 Task: Create and organize events in Google Calendar with titles, times, and Google Meet links.
Action: Mouse moved to (368, 591)
Screenshot: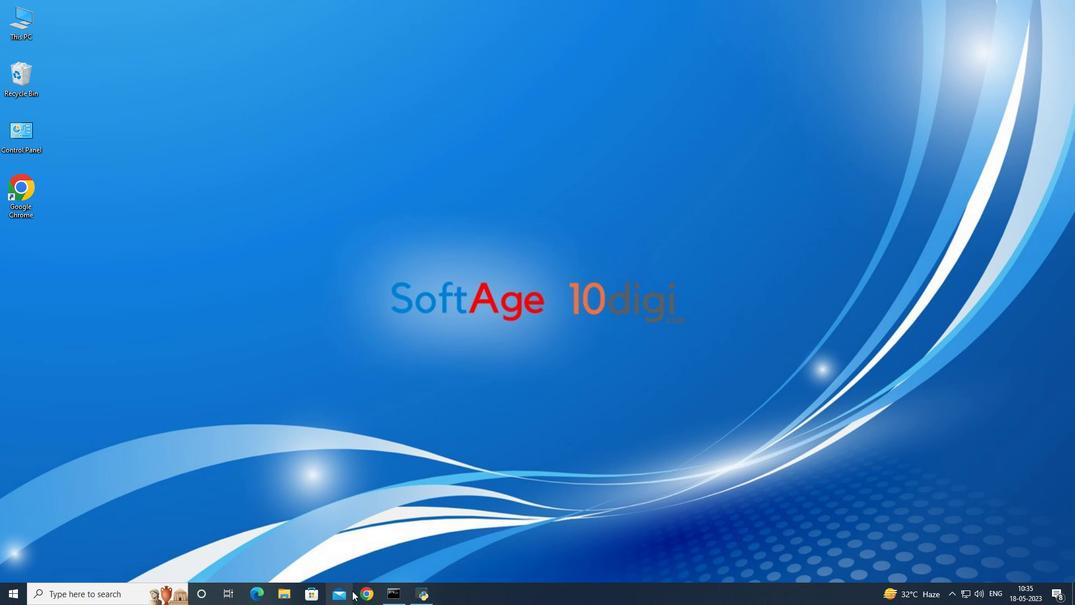 
Action: Mouse pressed left at (368, 591)
Screenshot: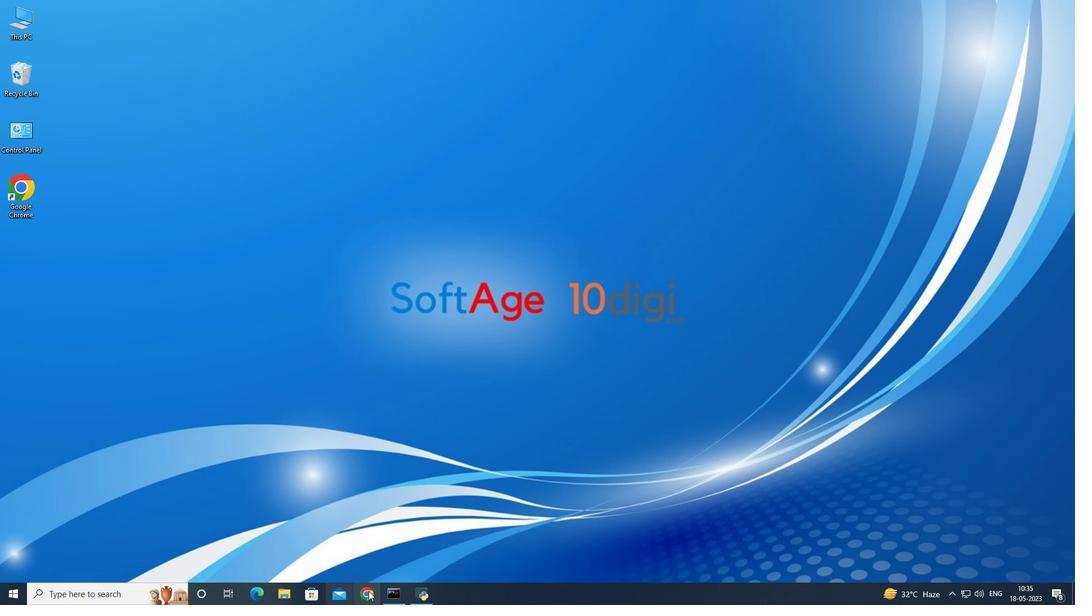 
Action: Mouse moved to (1028, 79)
Screenshot: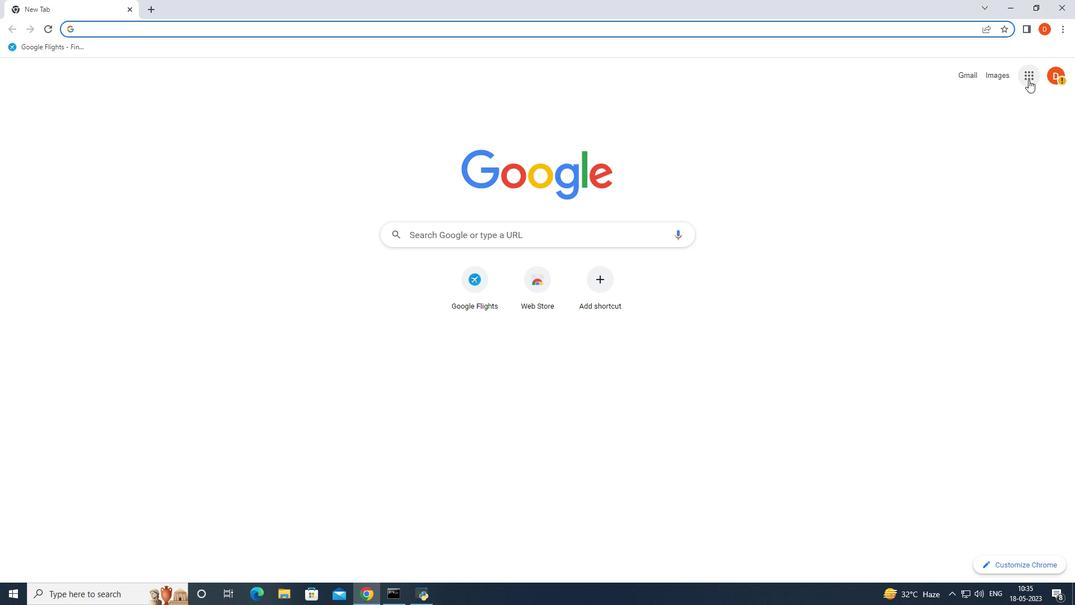 
Action: Mouse pressed left at (1028, 79)
Screenshot: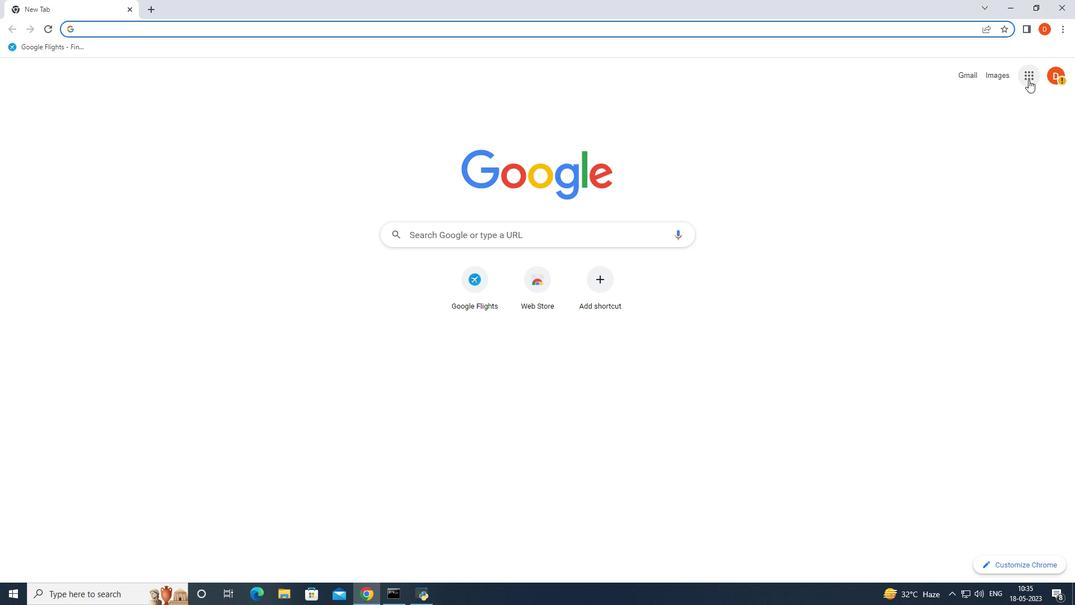 
Action: Mouse moved to (1038, 276)
Screenshot: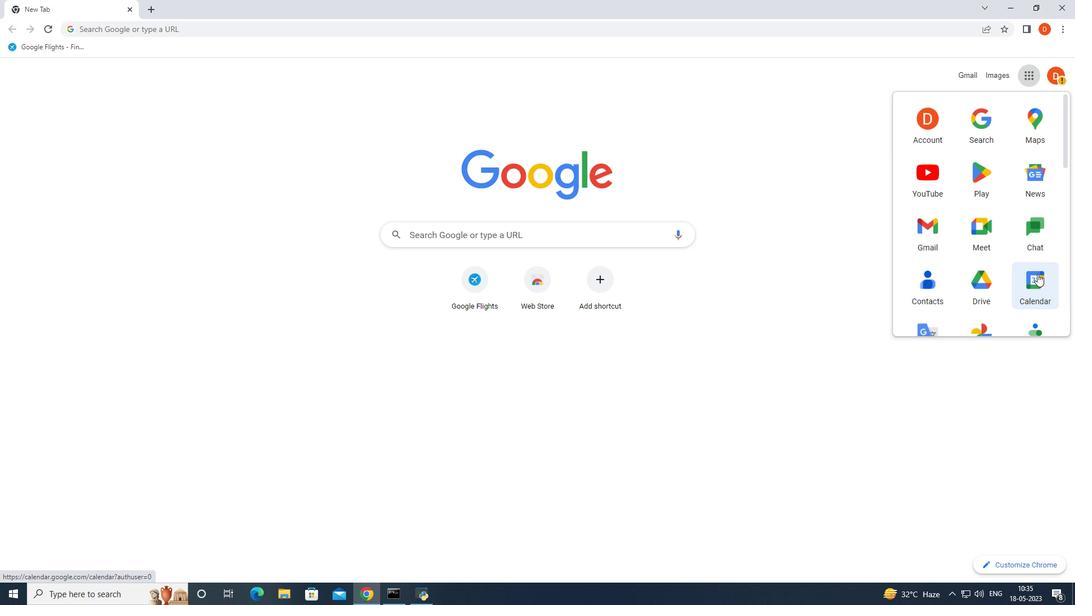 
Action: Mouse pressed left at (1038, 276)
Screenshot: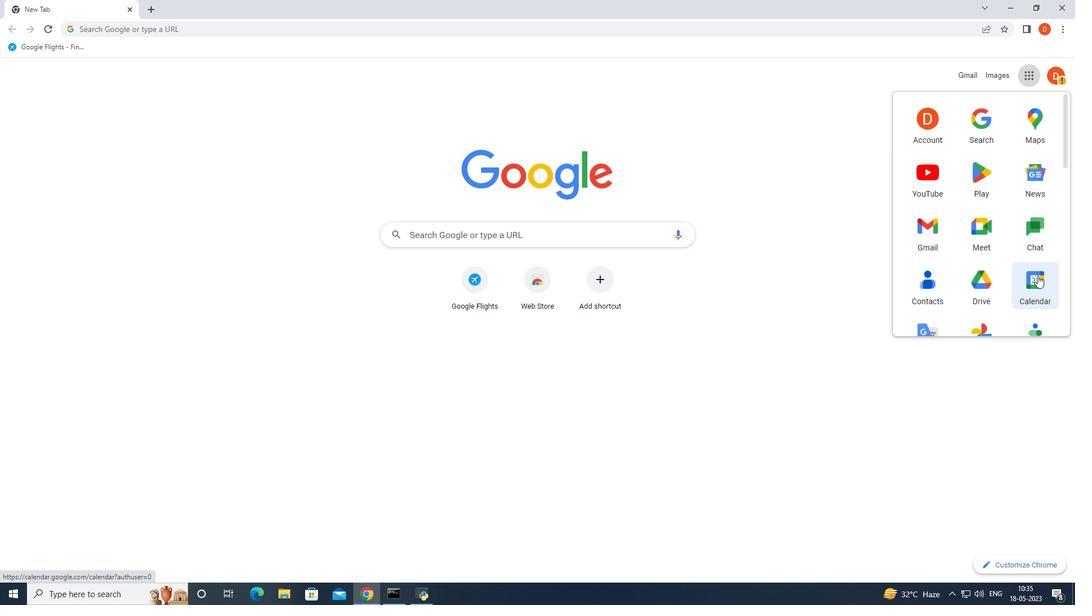 
Action: Mouse moved to (248, 281)
Screenshot: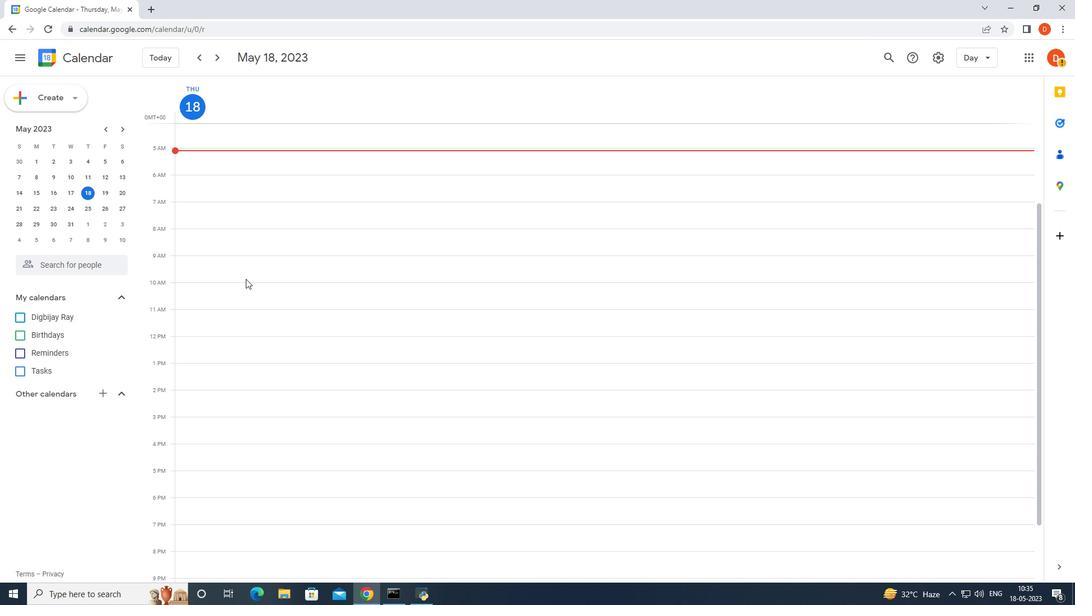 
Action: Mouse pressed left at (248, 281)
Screenshot: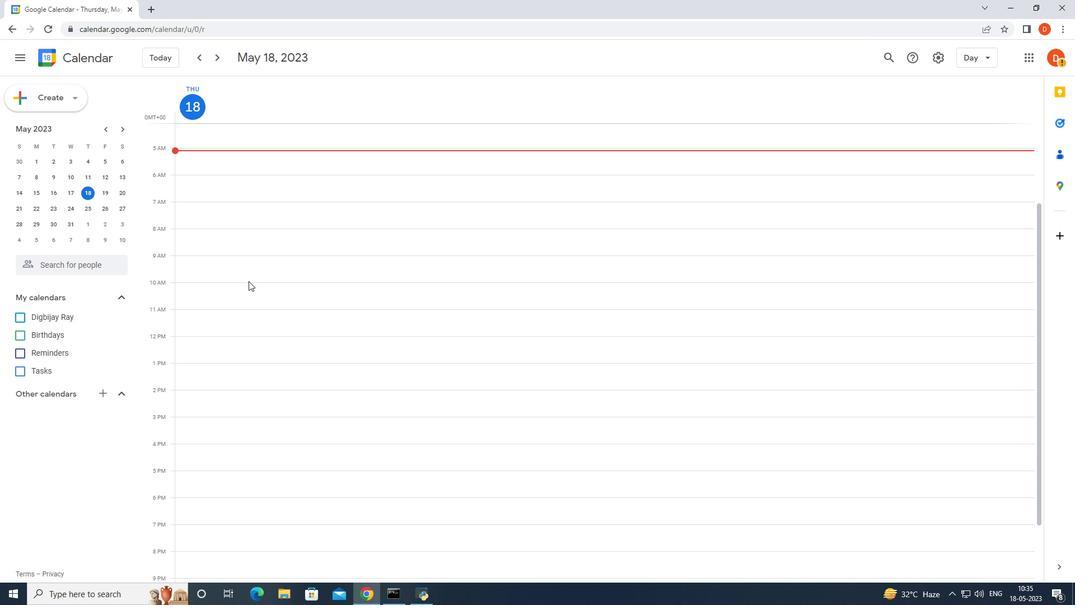 
Action: Mouse moved to (581, 212)
Screenshot: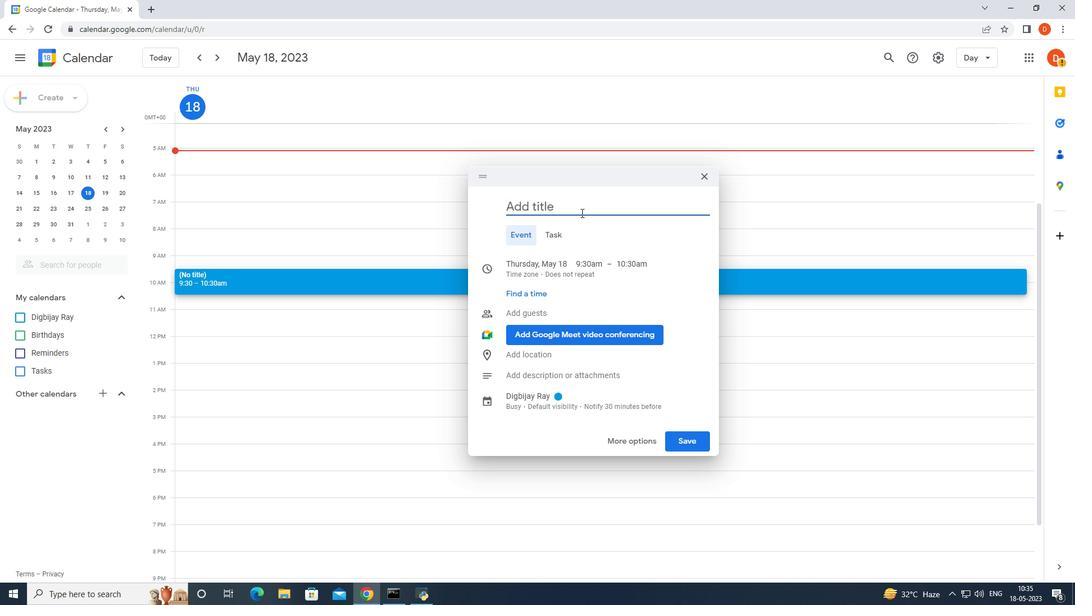 
Action: Mouse pressed left at (581, 212)
Screenshot: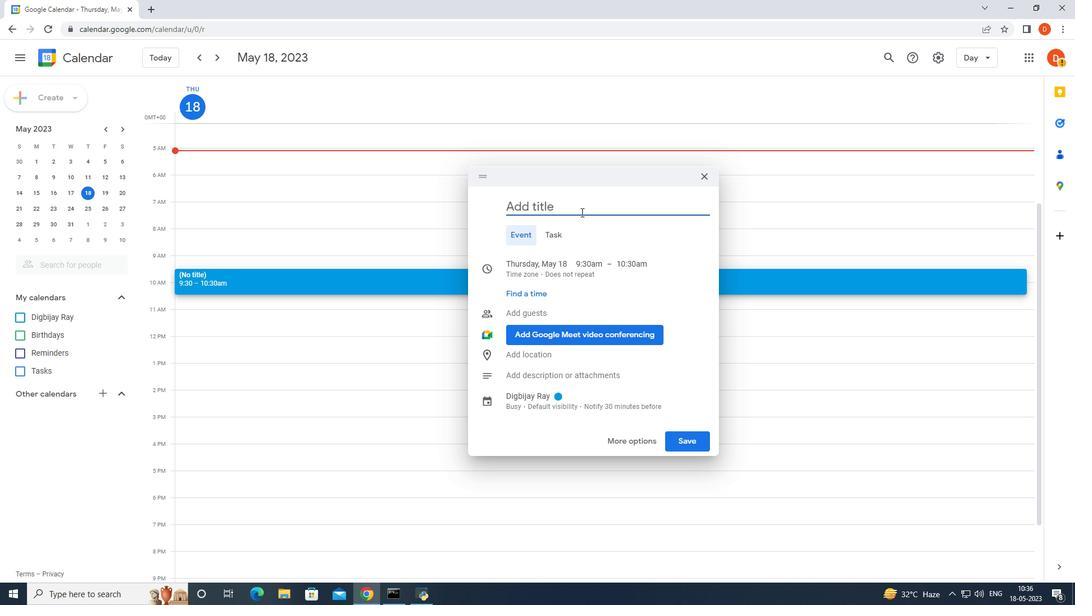 
Action: Mouse moved to (524, 242)
Screenshot: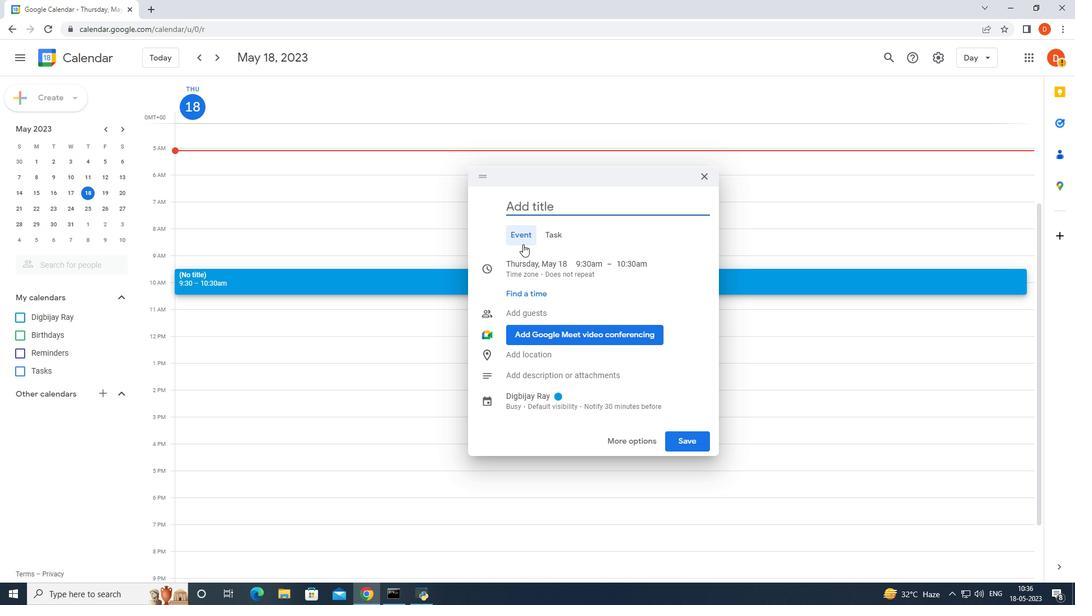 
Action: Mouse pressed left at (524, 242)
Screenshot: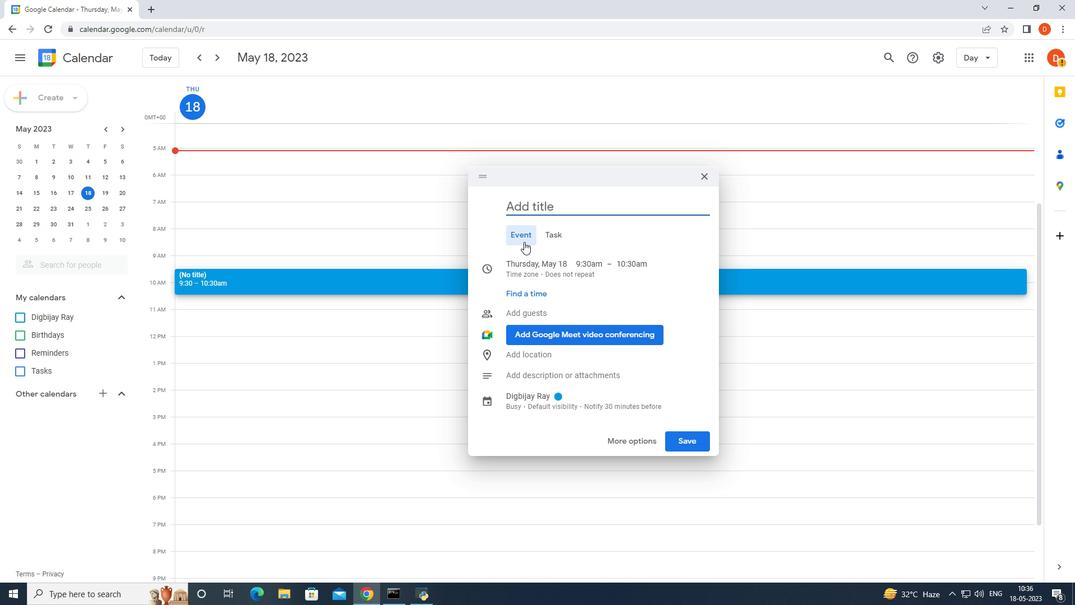 
Action: Mouse moved to (547, 205)
Screenshot: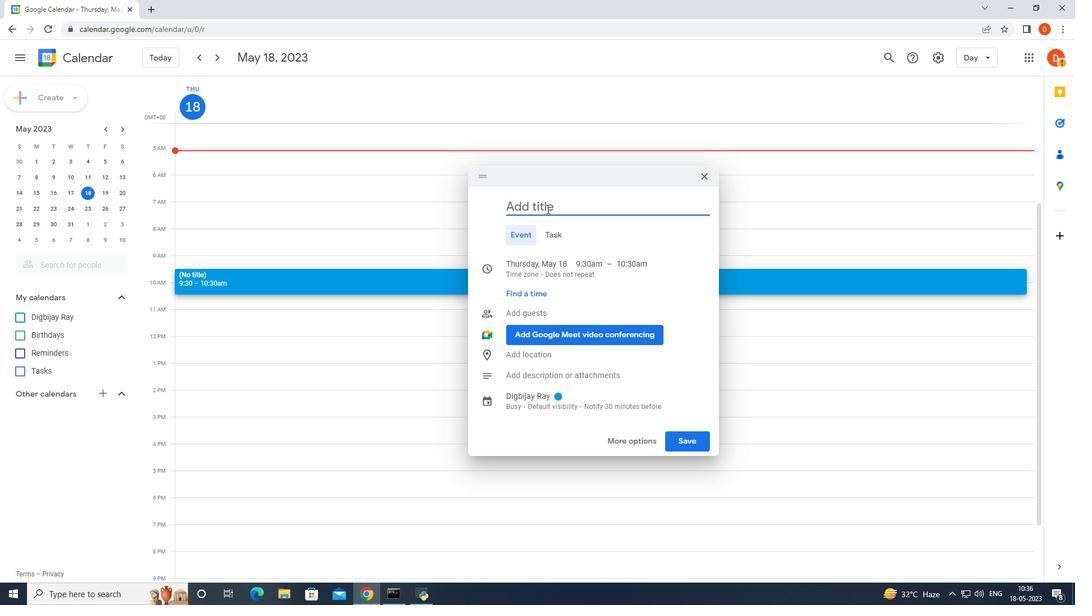 
Action: Mouse pressed left at (547, 205)
Screenshot: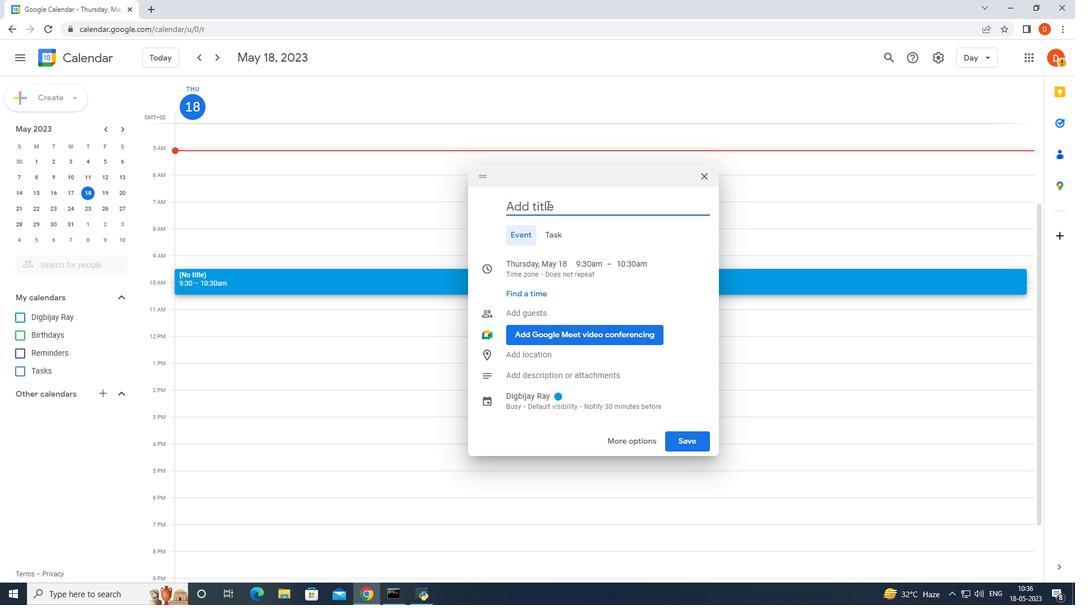 
Action: Mouse moved to (572, 191)
Screenshot: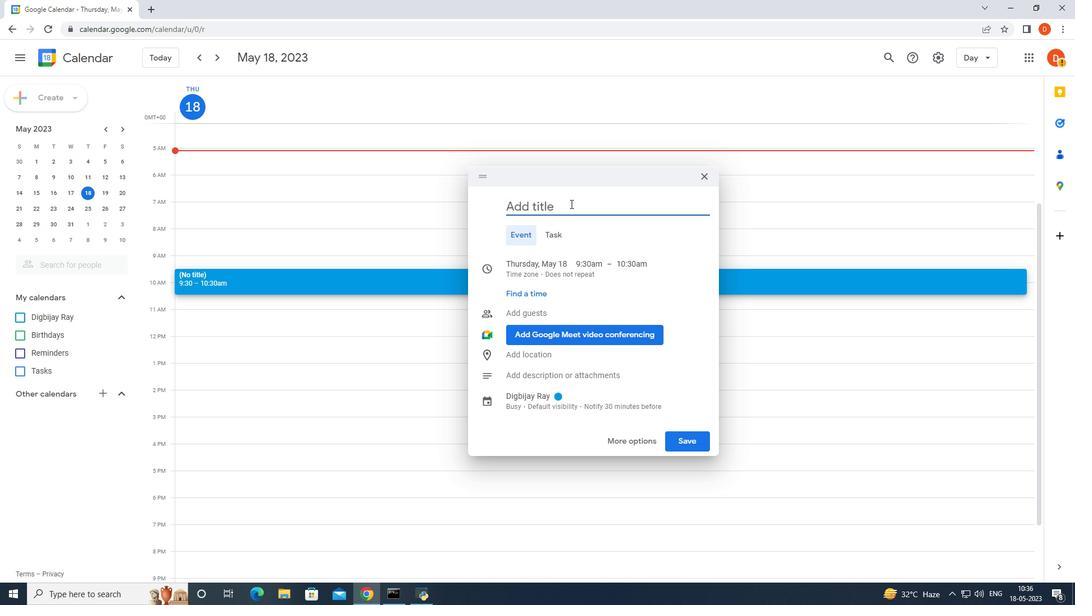 
Action: Key pressed meeting
Screenshot: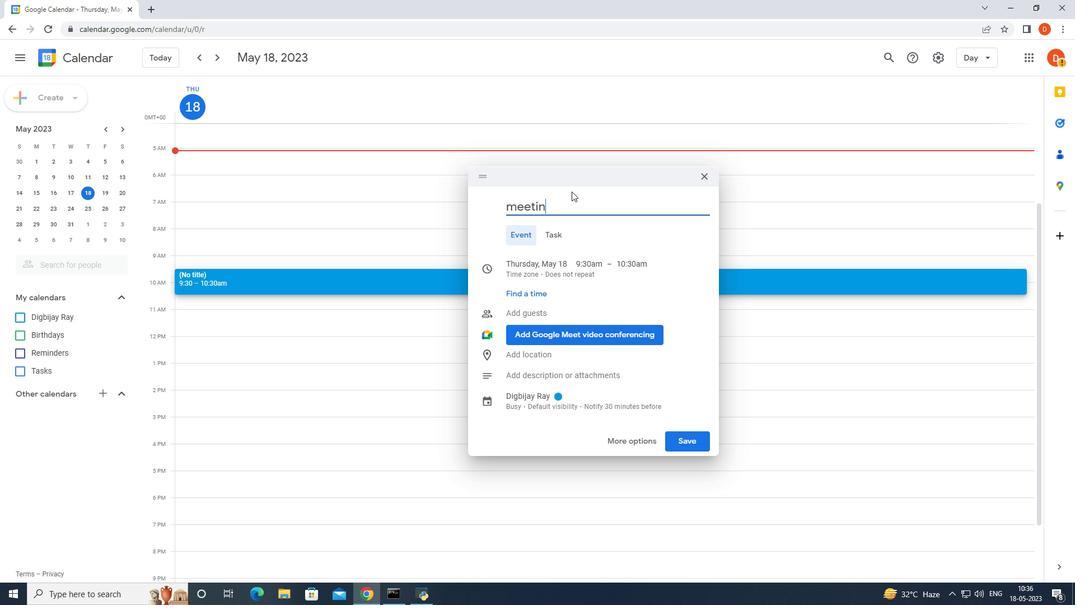 
Action: Mouse moved to (575, 403)
Screenshot: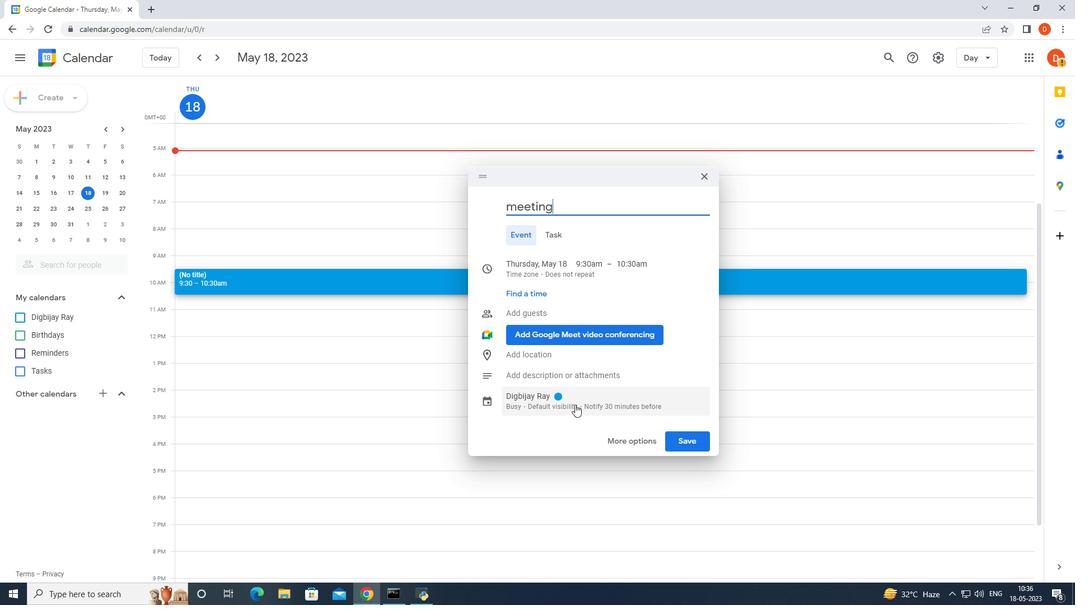 
Action: Mouse pressed left at (575, 403)
Screenshot: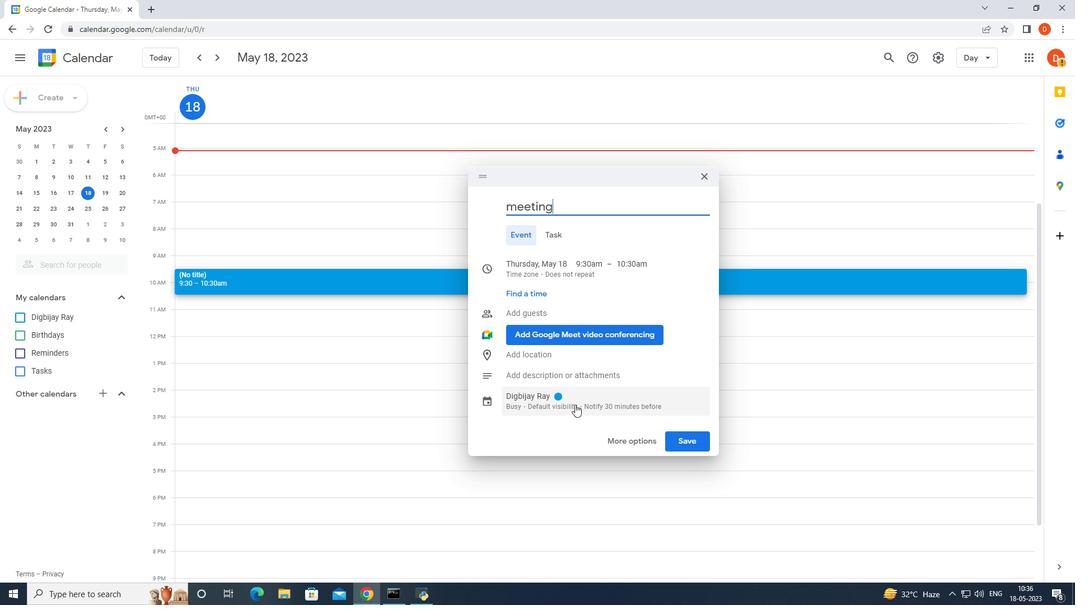 
Action: Mouse moved to (581, 407)
Screenshot: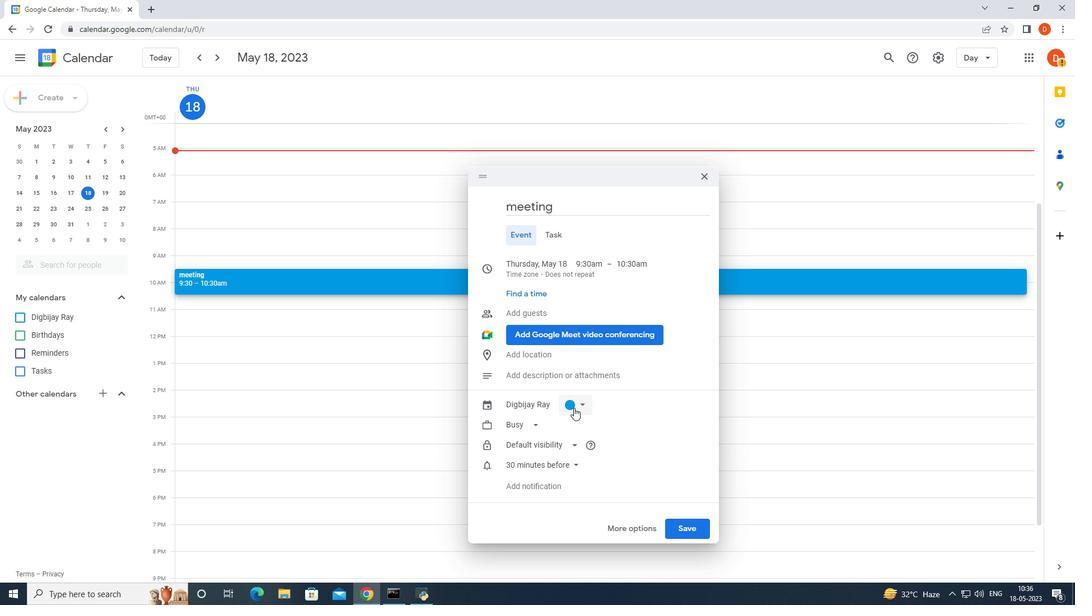 
Action: Mouse pressed left at (581, 407)
Screenshot: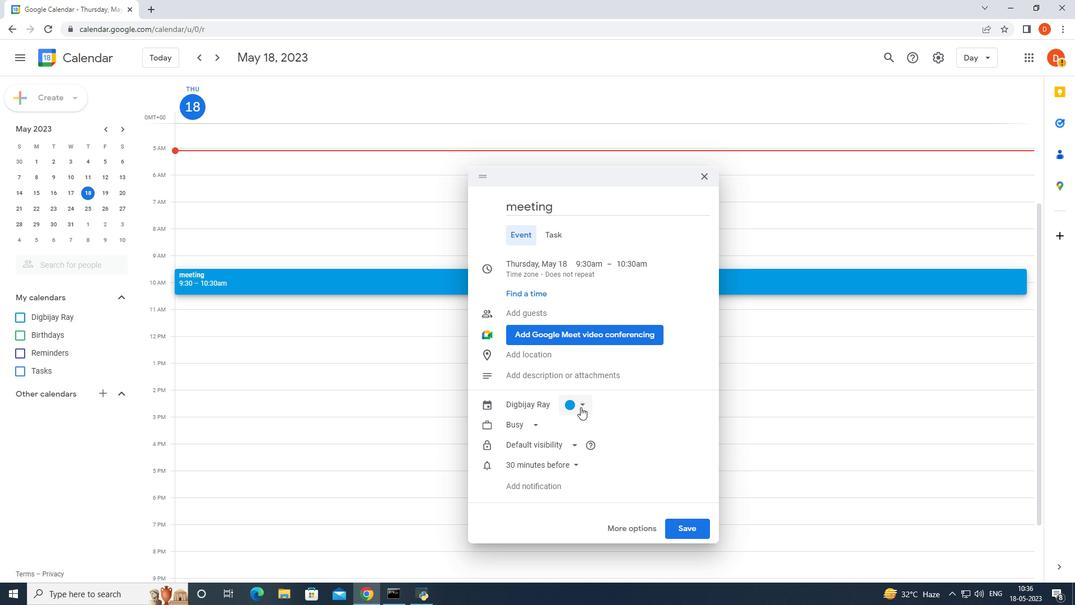 
Action: Mouse moved to (570, 417)
Screenshot: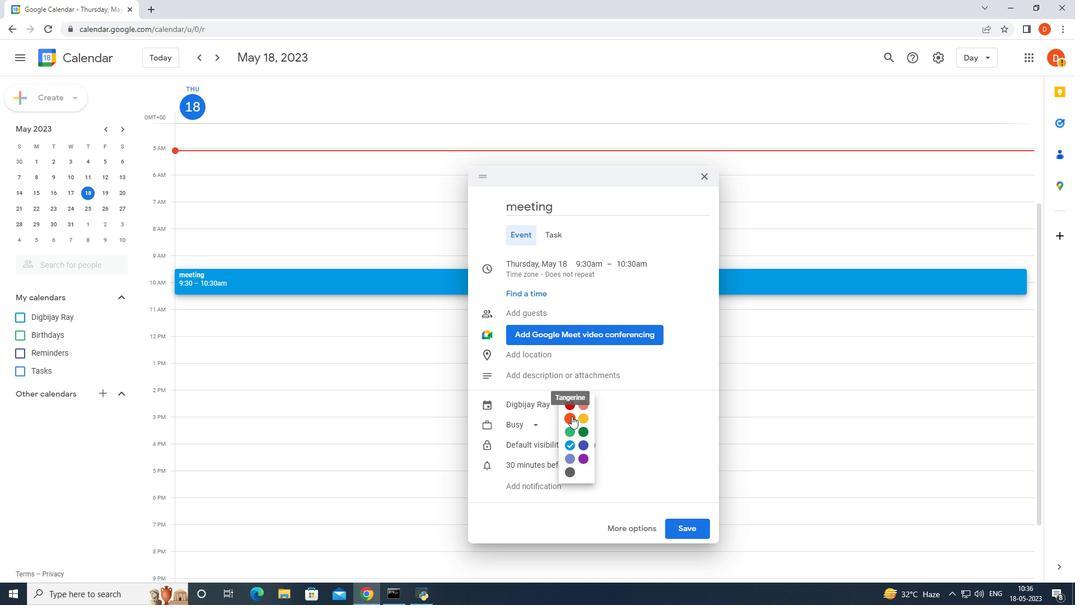 
Action: Mouse pressed left at (570, 417)
Screenshot: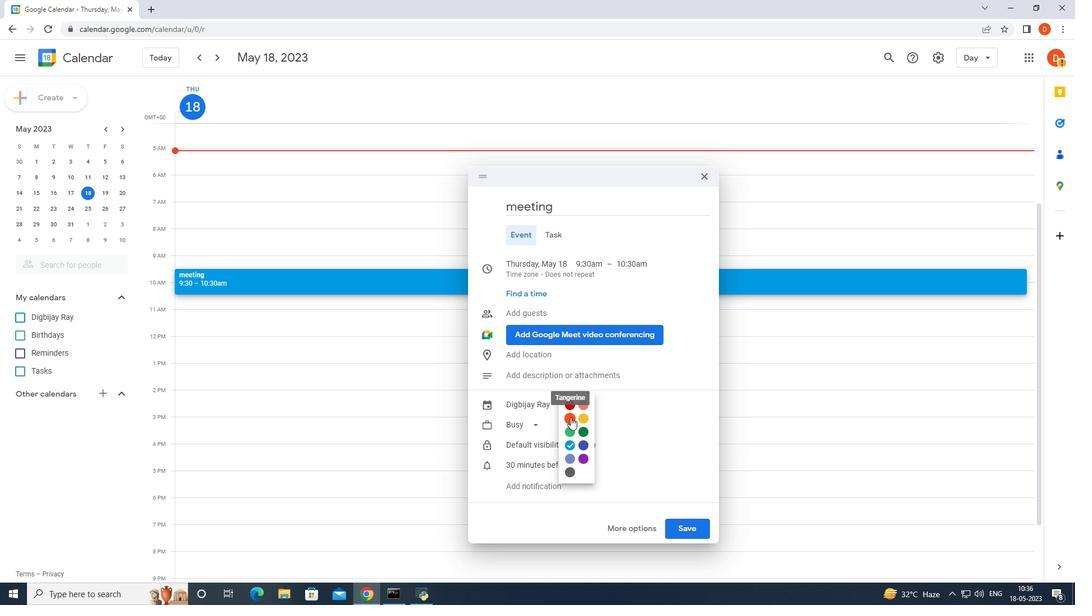 
Action: Mouse moved to (686, 529)
Screenshot: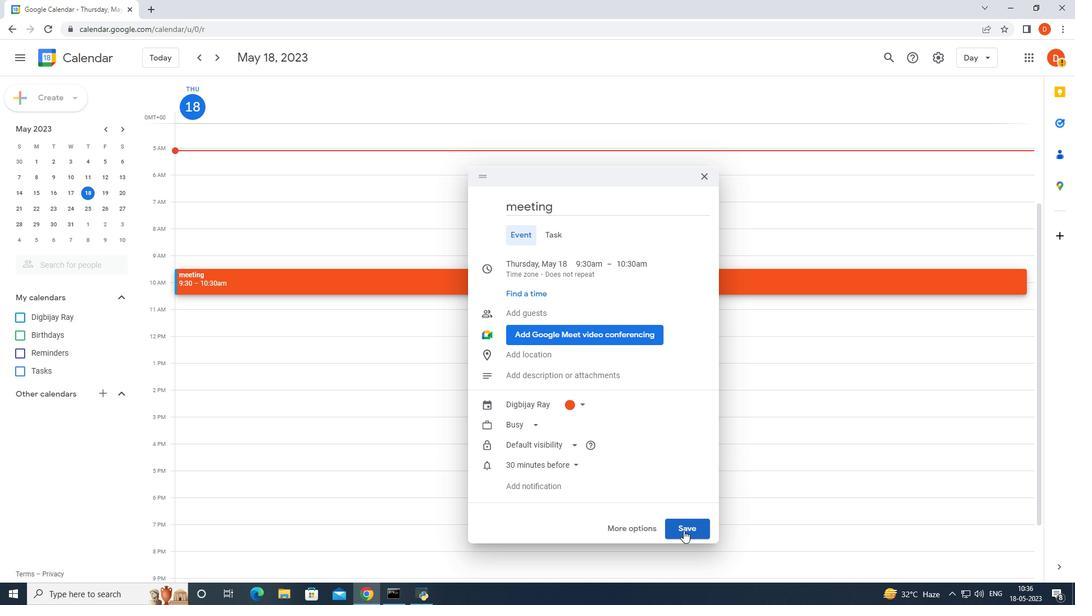 
Action: Mouse pressed left at (686, 529)
Screenshot: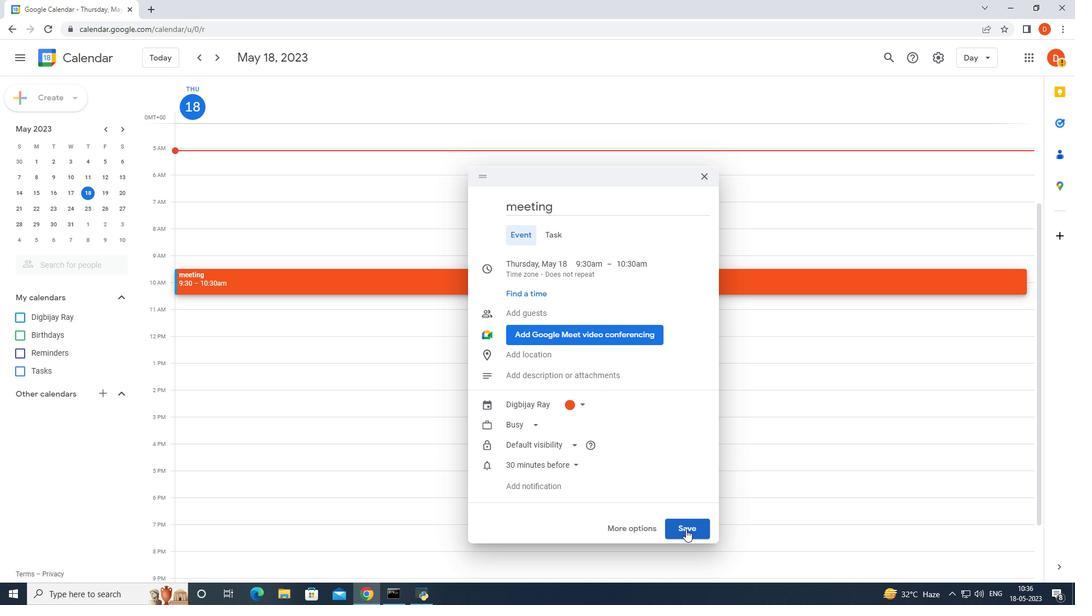 
Action: Mouse moved to (225, 444)
Screenshot: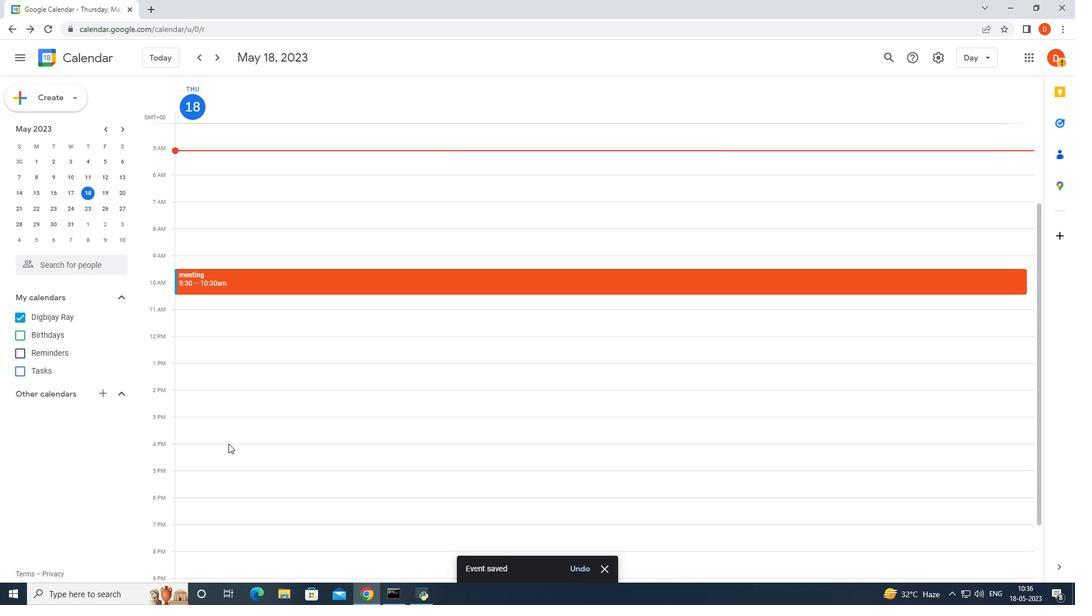 
Action: Mouse pressed left at (225, 444)
Screenshot: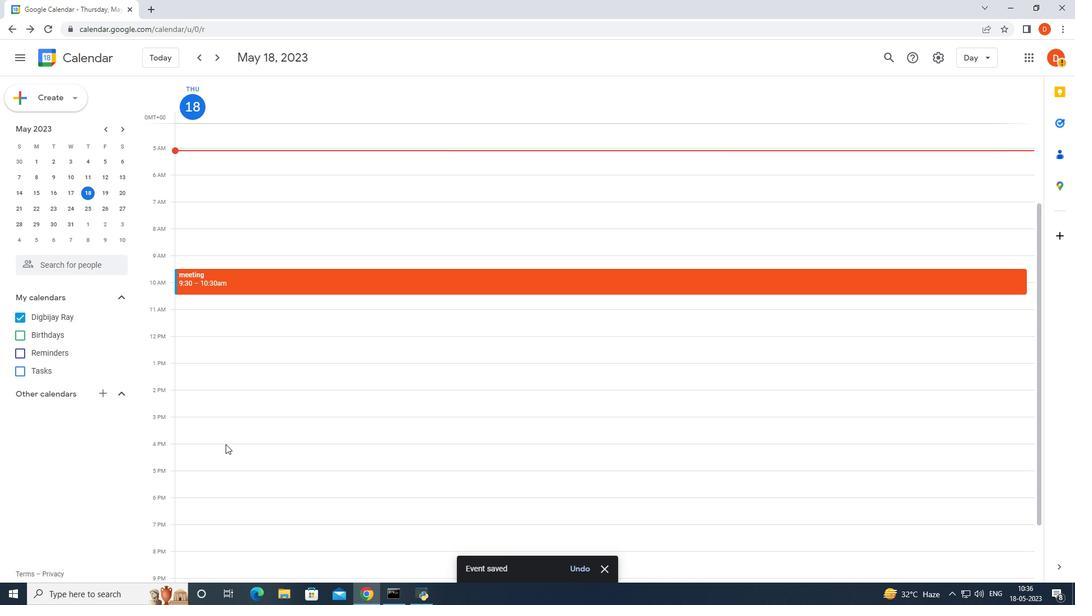 
Action: Mouse moved to (272, 411)
Screenshot: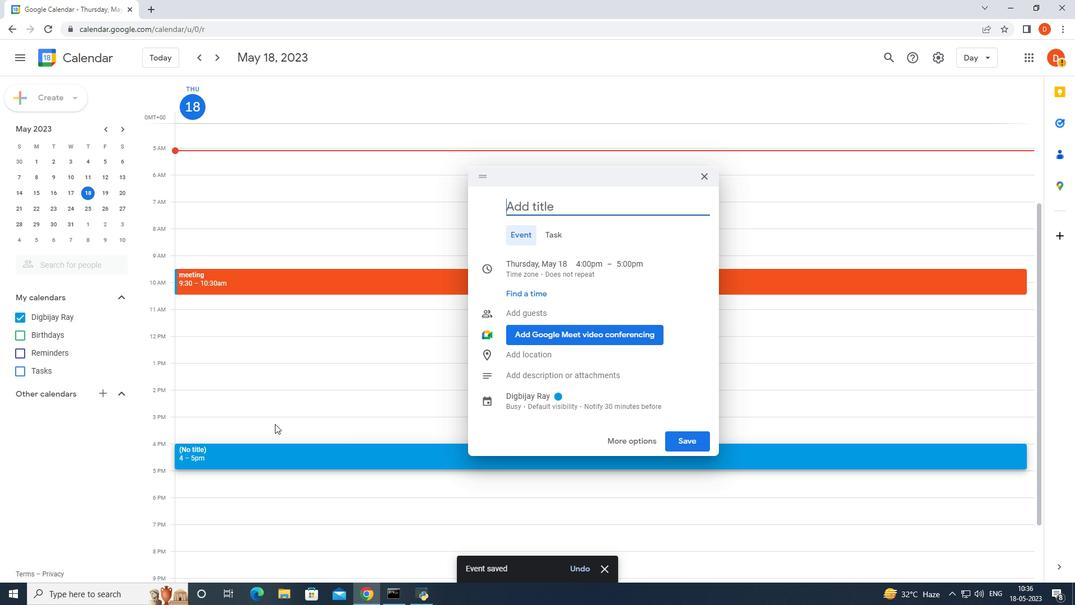 
Action: Mouse pressed left at (272, 411)
Screenshot: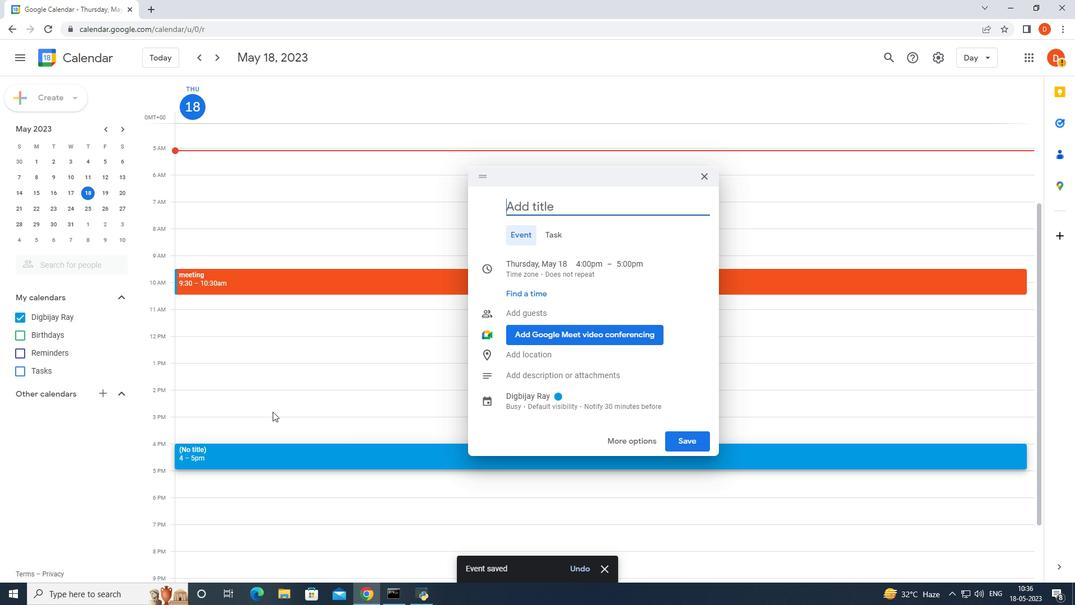 
Action: Mouse moved to (256, 416)
Screenshot: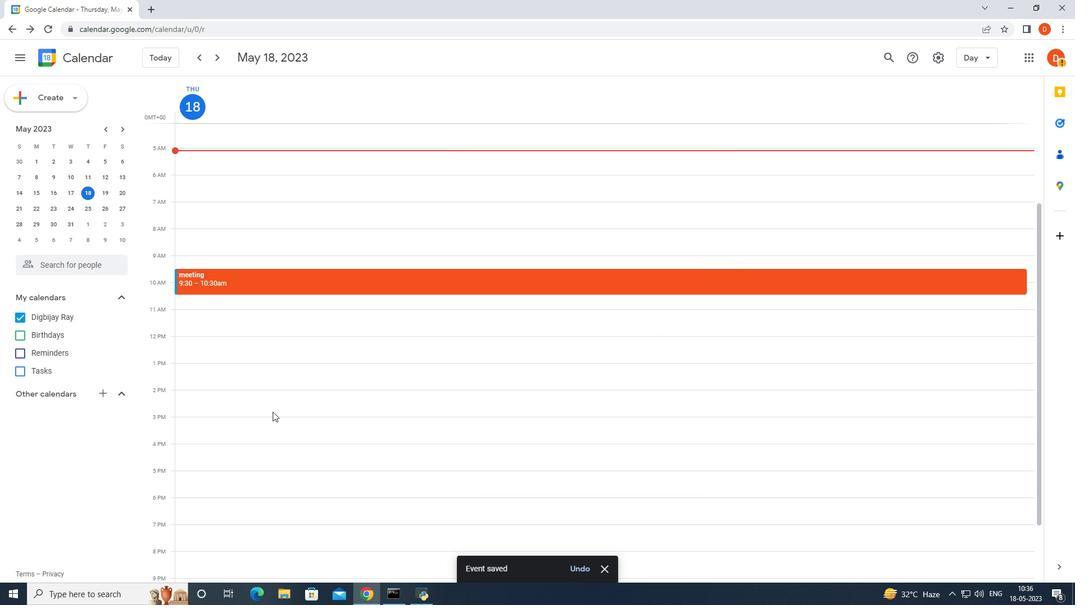 
Action: Mouse pressed left at (256, 416)
Screenshot: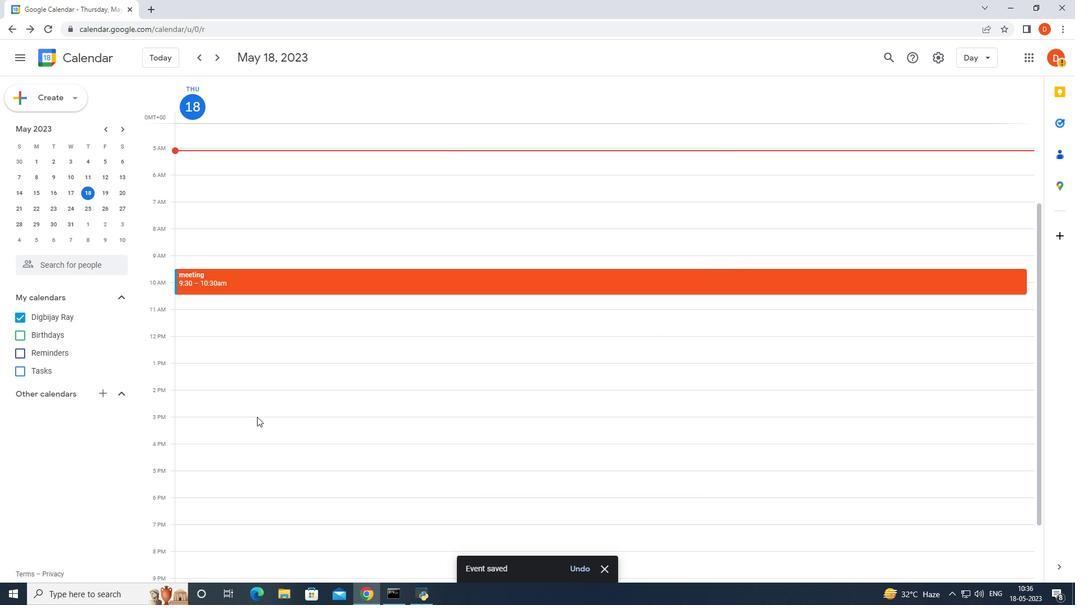 
Action: Mouse moved to (547, 207)
Screenshot: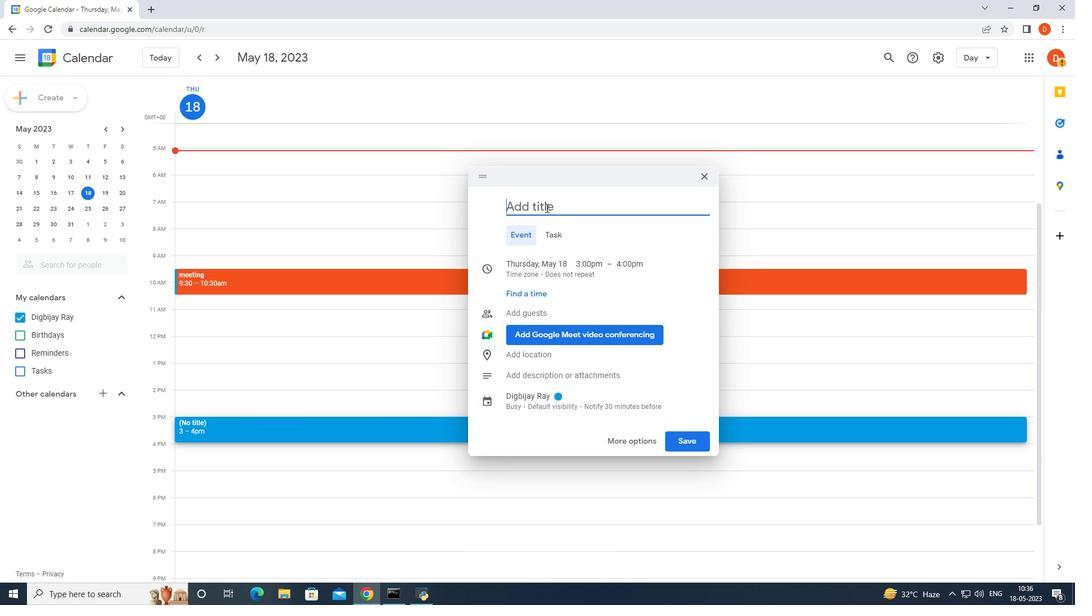 
Action: Key pressed gym
Screenshot: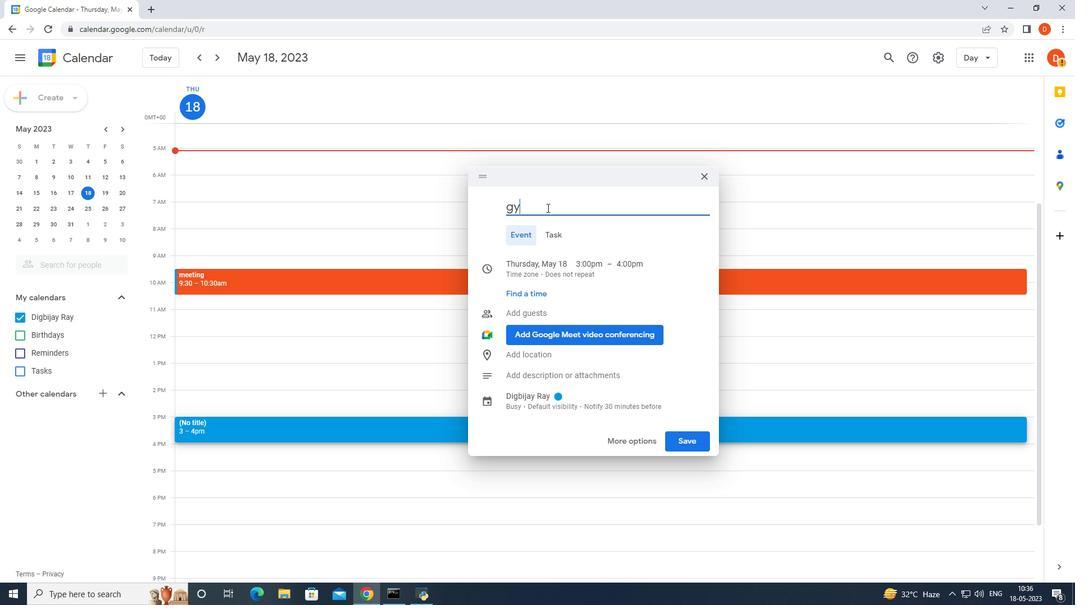 
Action: Mouse moved to (558, 396)
Screenshot: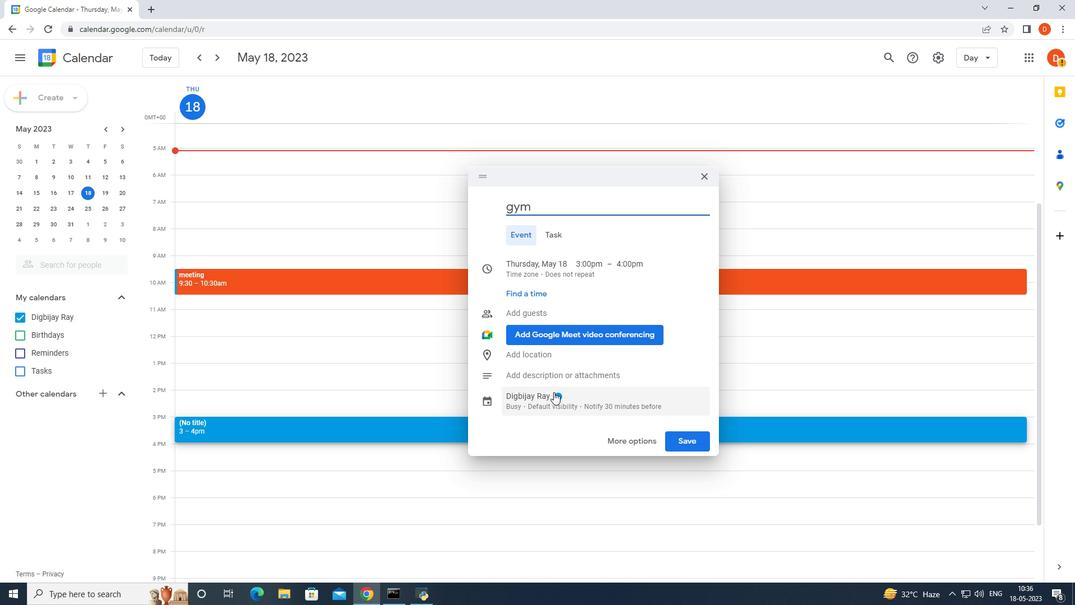 
Action: Mouse pressed left at (558, 396)
Screenshot: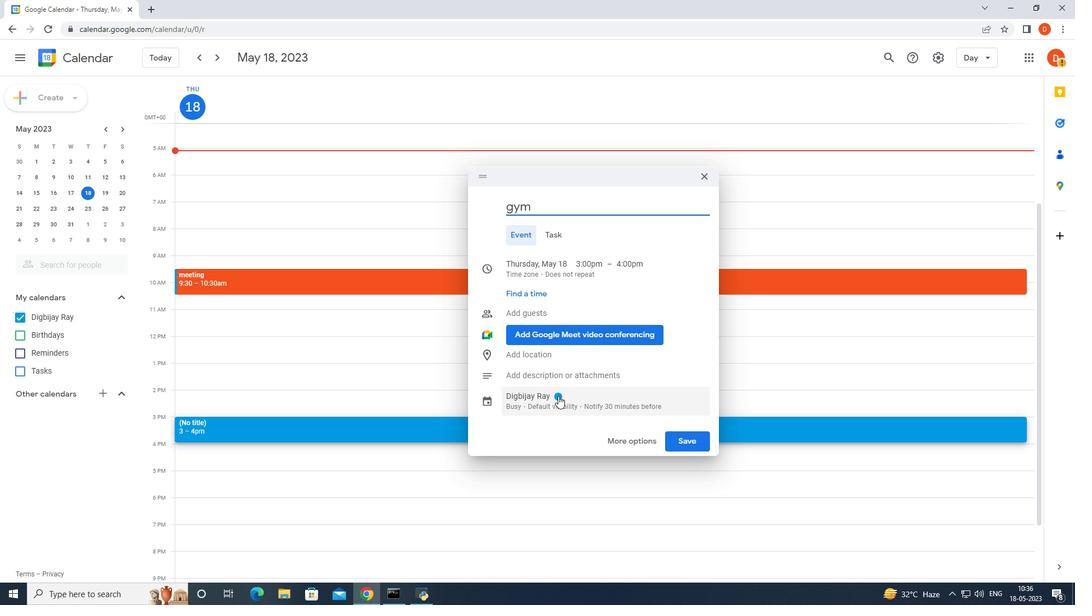
Action: Mouse moved to (582, 405)
Screenshot: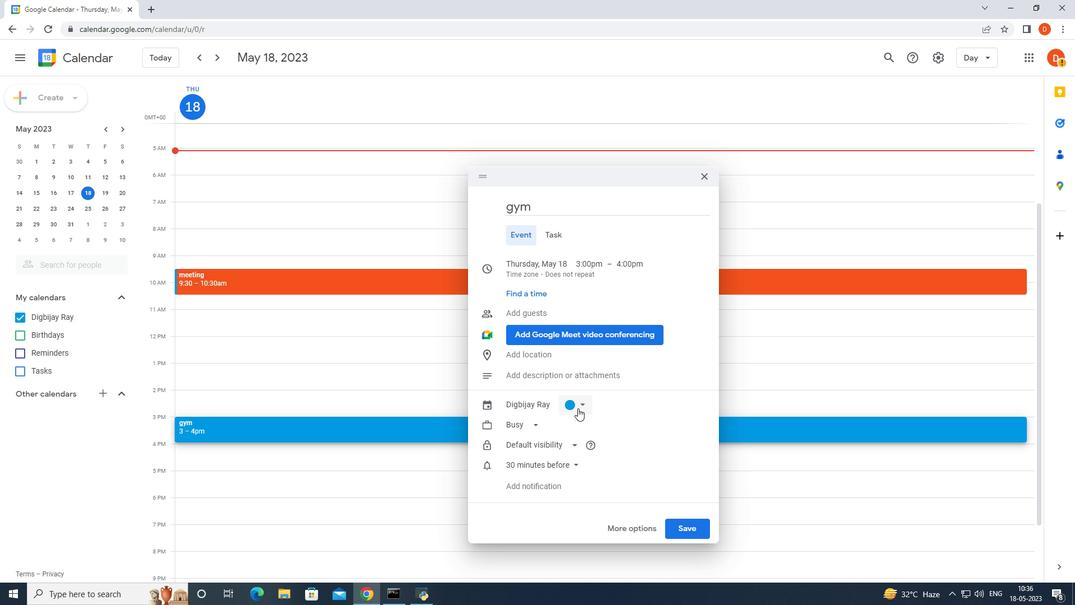 
Action: Mouse pressed left at (582, 405)
Screenshot: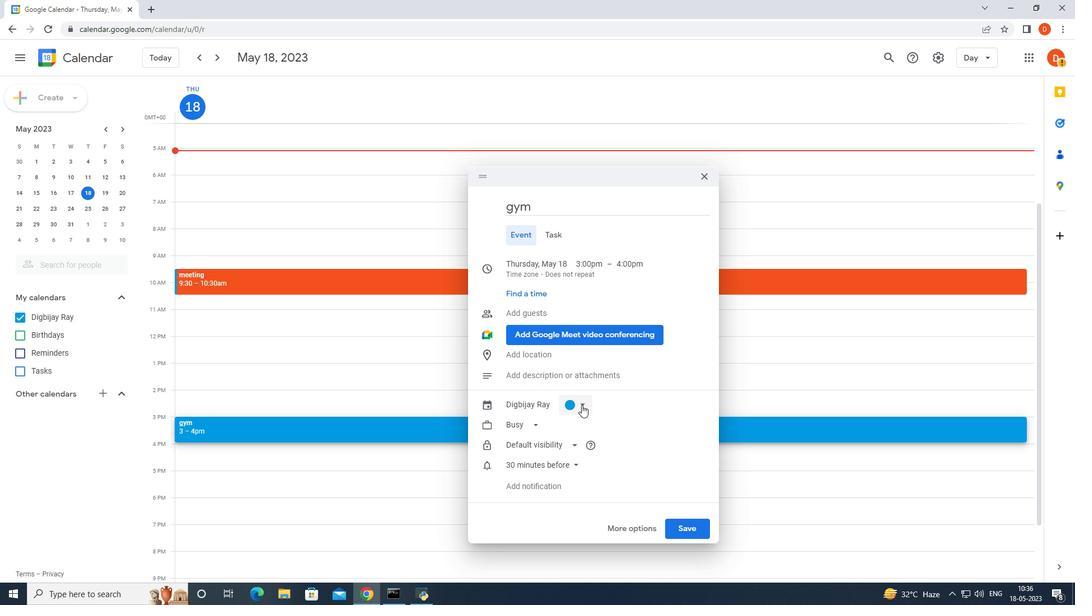 
Action: Mouse moved to (583, 421)
Screenshot: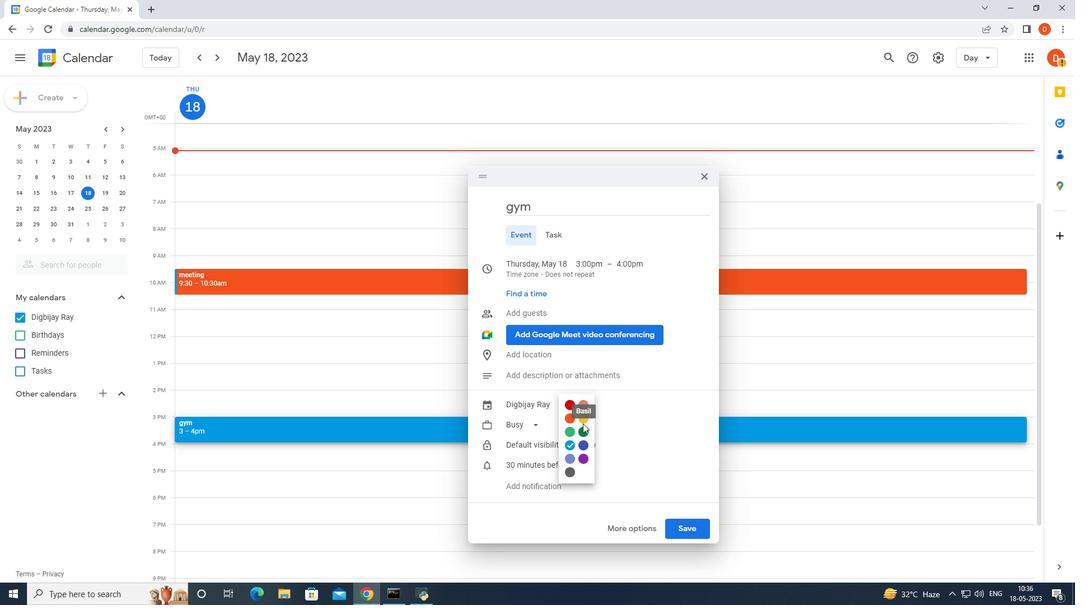 
Action: Mouse pressed left at (583, 421)
Screenshot: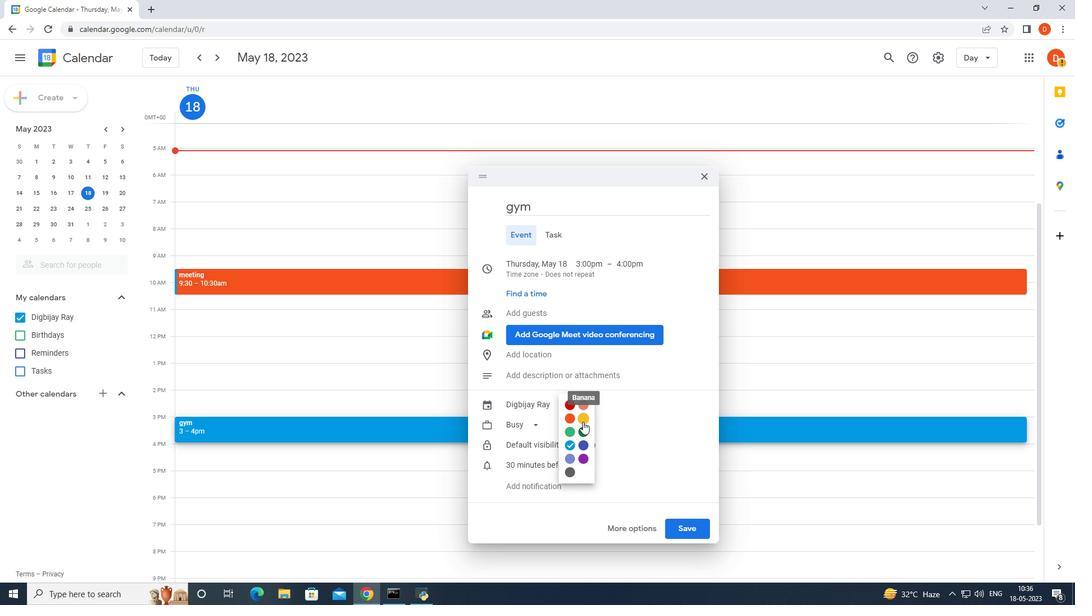 
Action: Mouse moved to (681, 527)
Screenshot: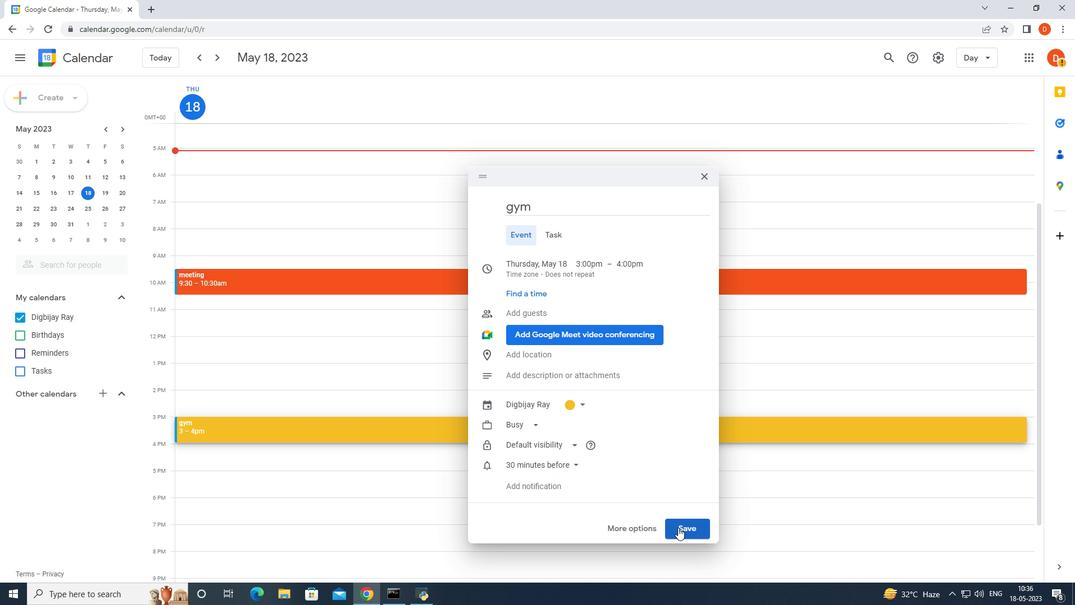 
Action: Mouse pressed left at (681, 527)
Screenshot: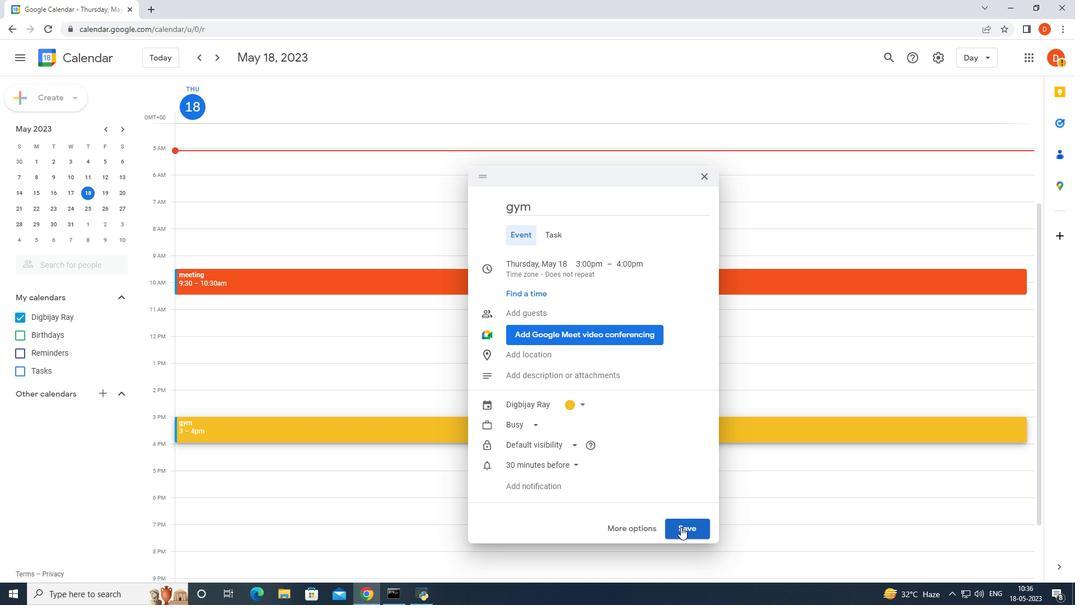 
Action: Mouse moved to (286, 346)
Screenshot: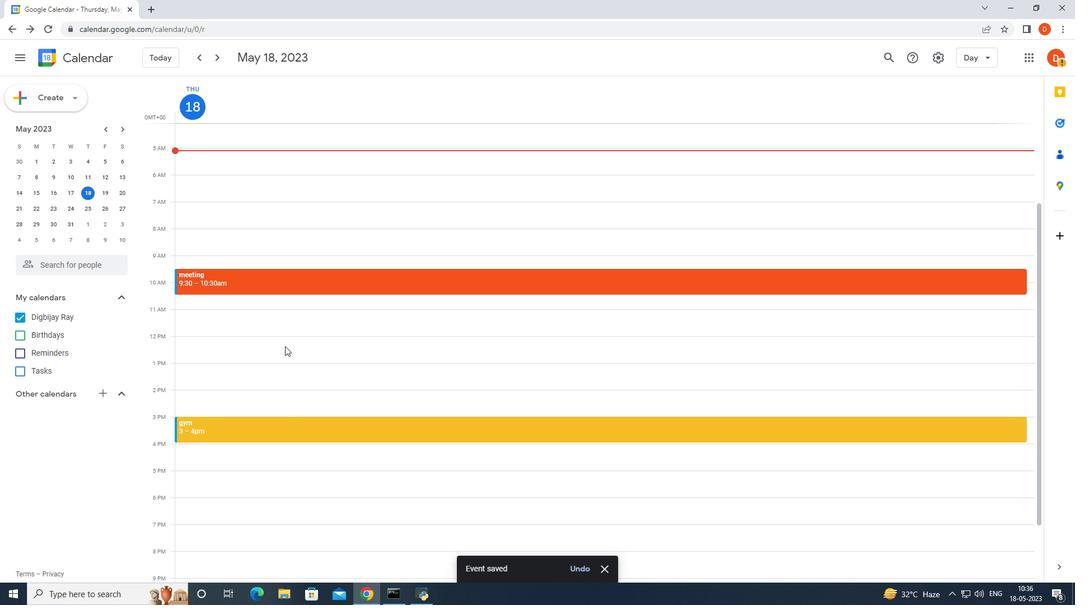 
Action: Mouse pressed left at (286, 346)
Screenshot: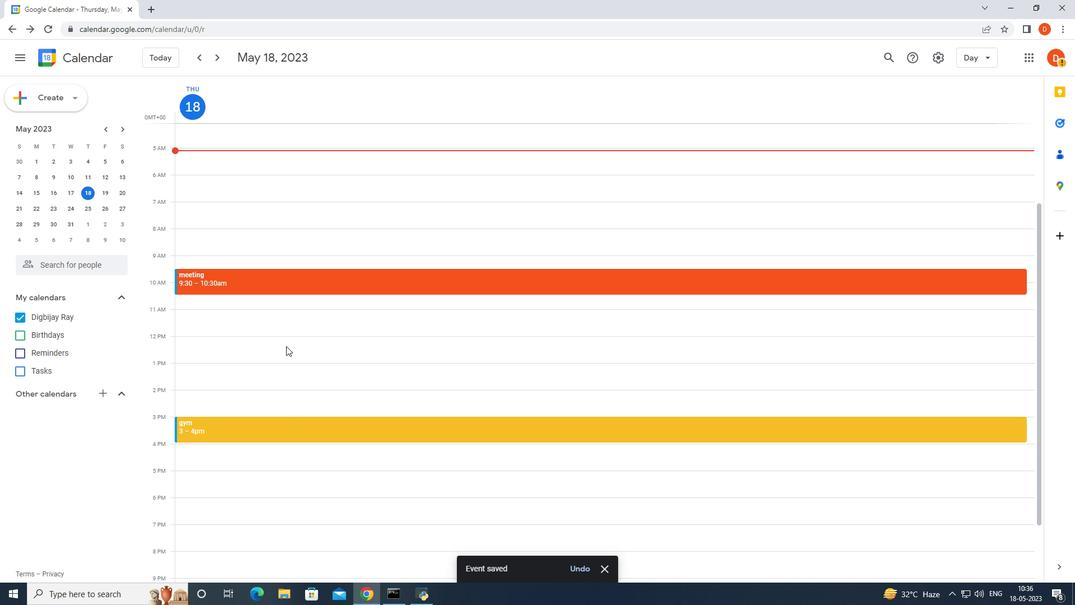 
Action: Mouse moved to (562, 252)
Screenshot: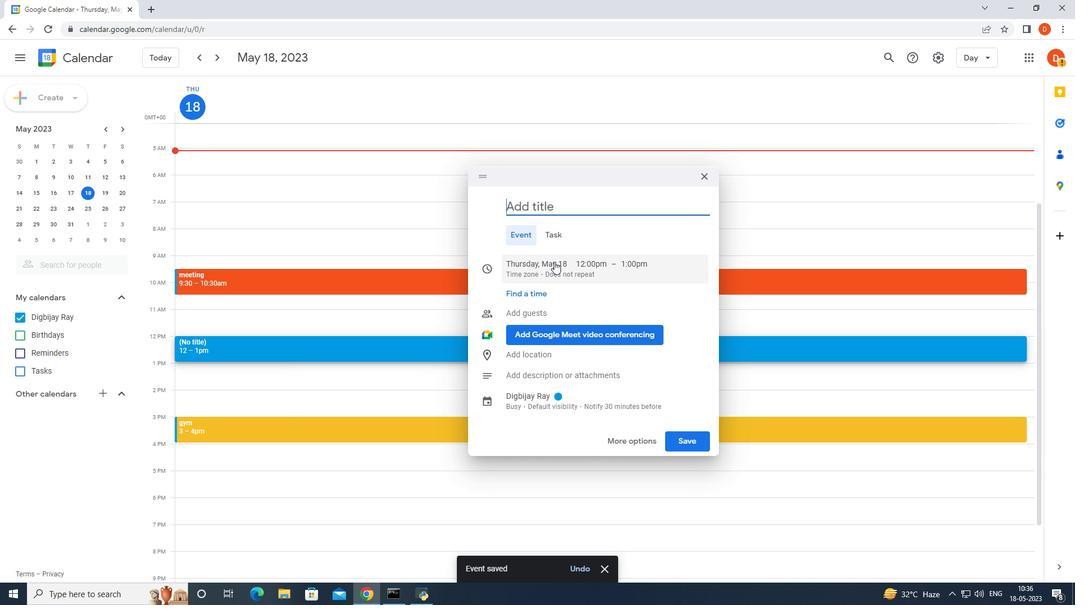 
Action: Key pressed lunch
Screenshot: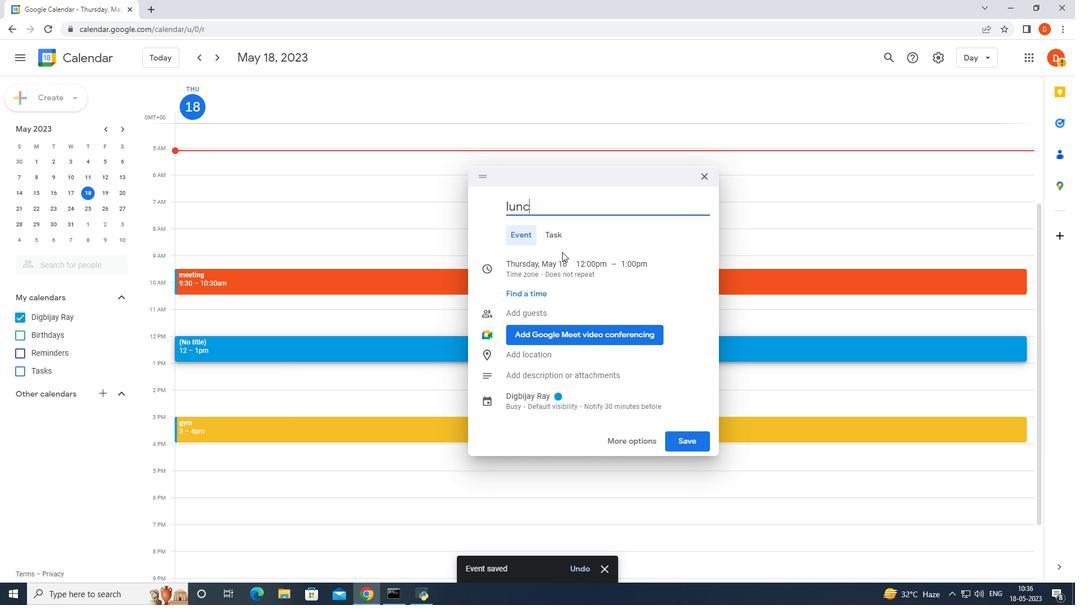 
Action: Mouse moved to (567, 398)
Screenshot: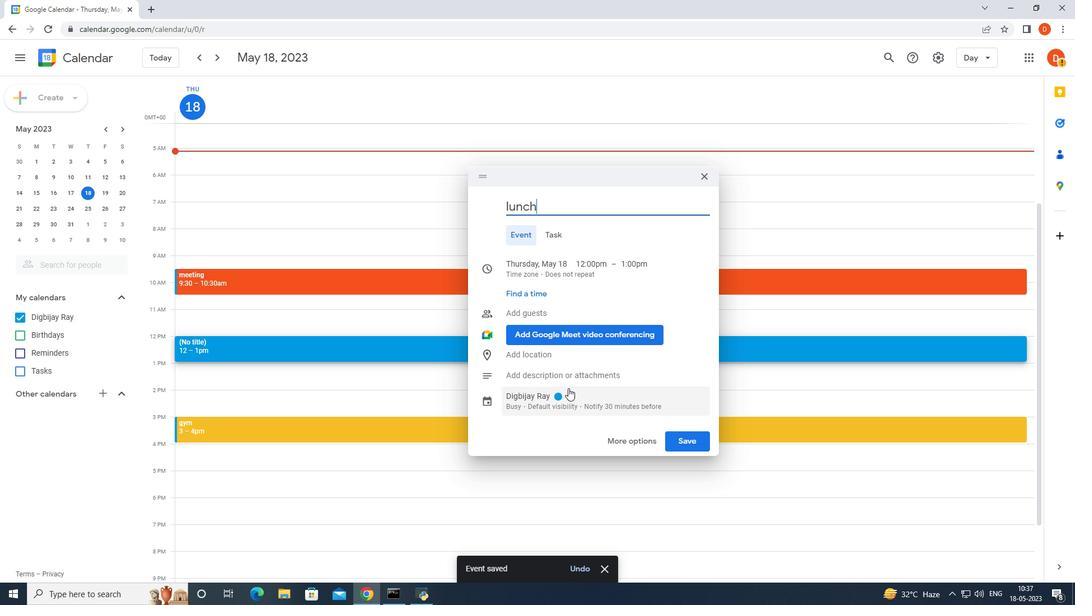 
Action: Mouse pressed left at (567, 398)
Screenshot: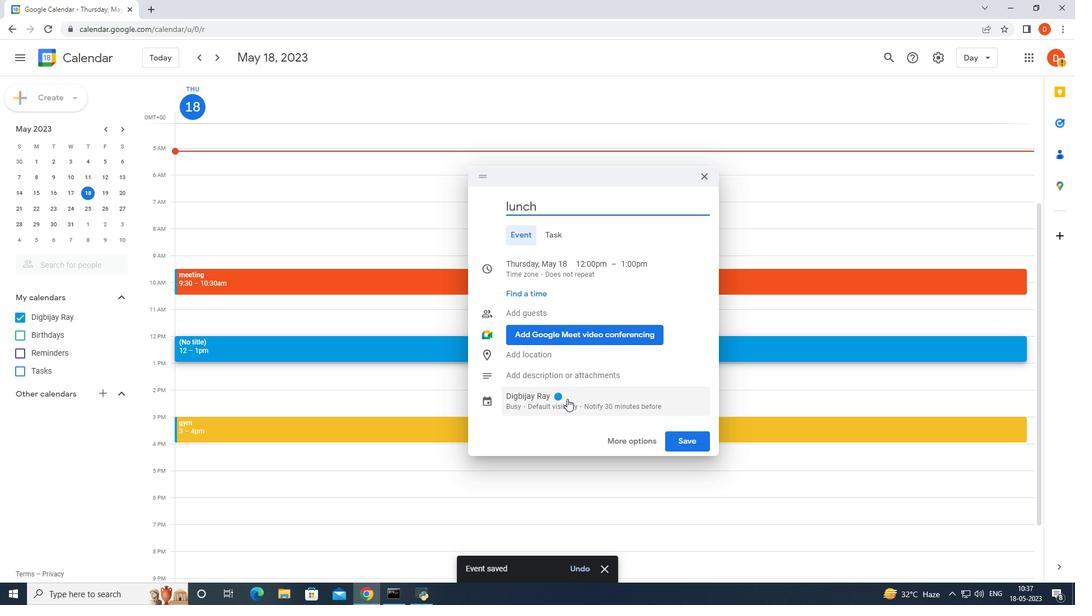 
Action: Mouse moved to (575, 407)
Screenshot: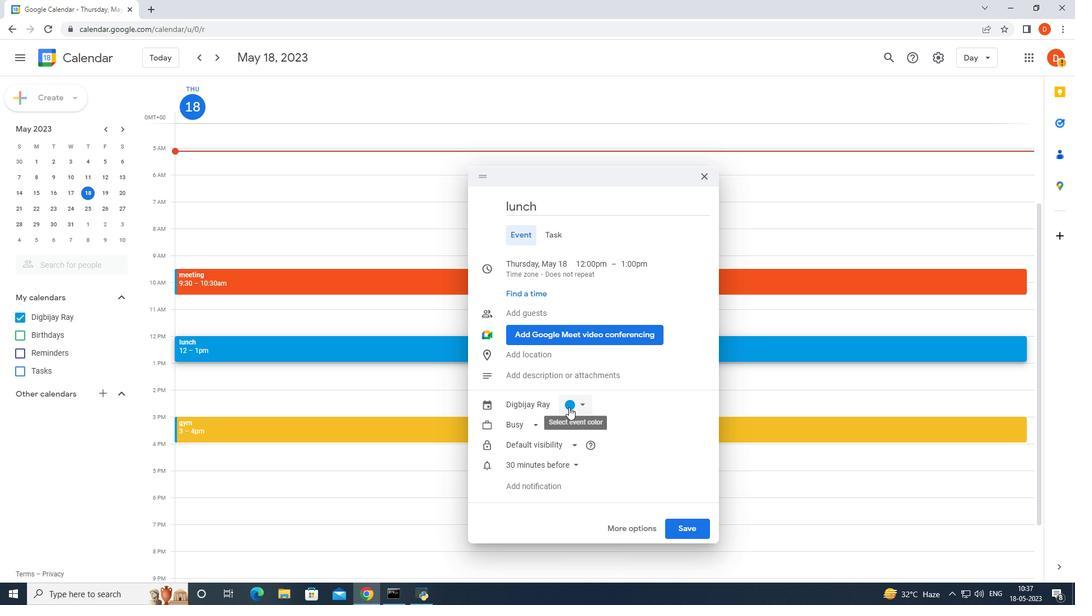 
Action: Mouse pressed left at (575, 407)
Screenshot: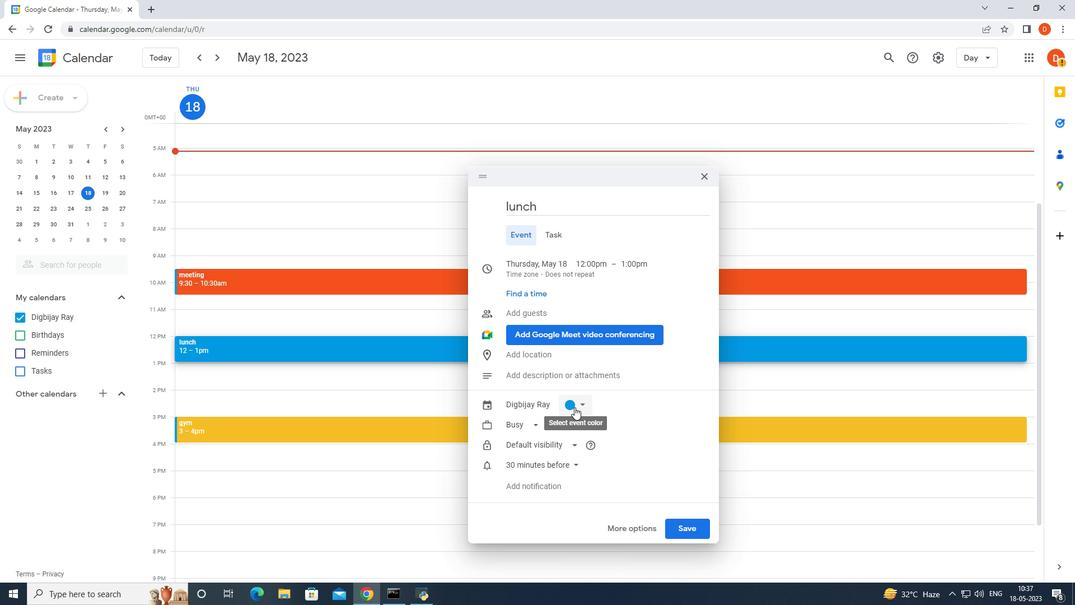 
Action: Mouse moved to (584, 461)
Screenshot: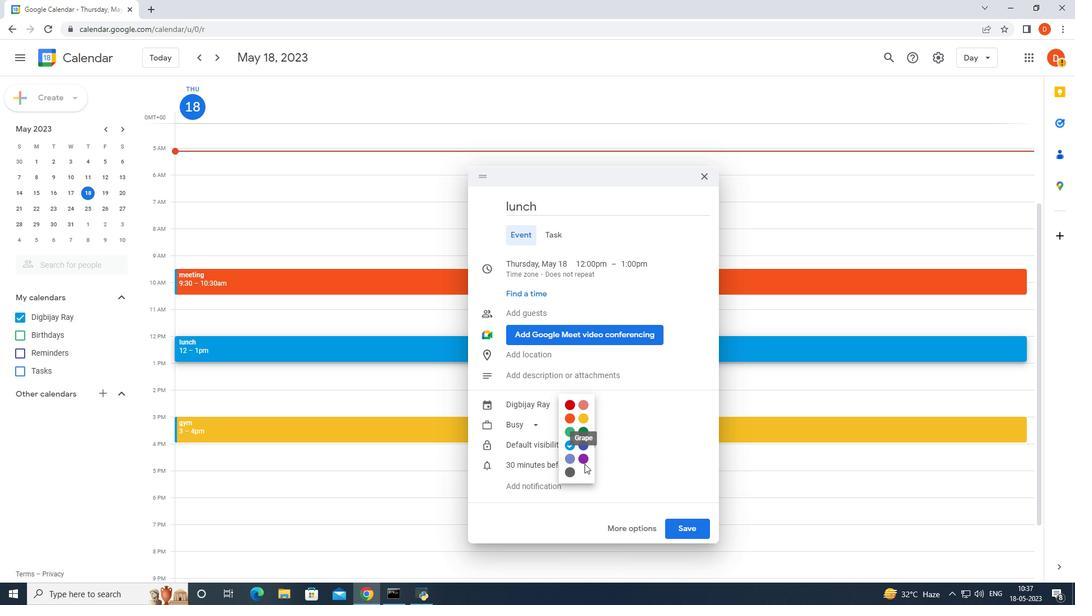 
Action: Mouse pressed left at (584, 461)
Screenshot: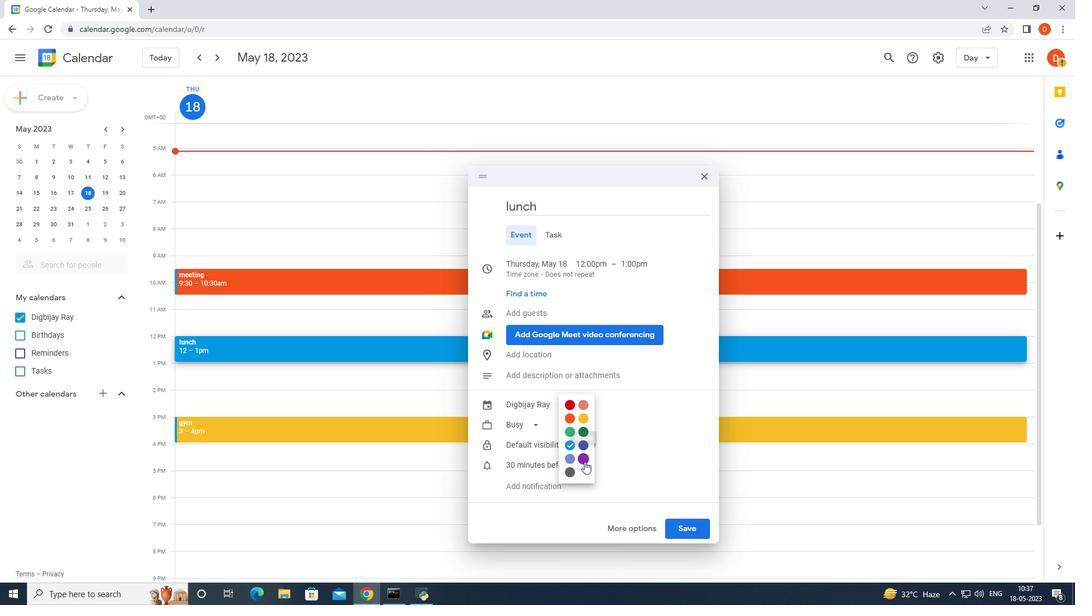 
Action: Mouse moved to (683, 534)
Screenshot: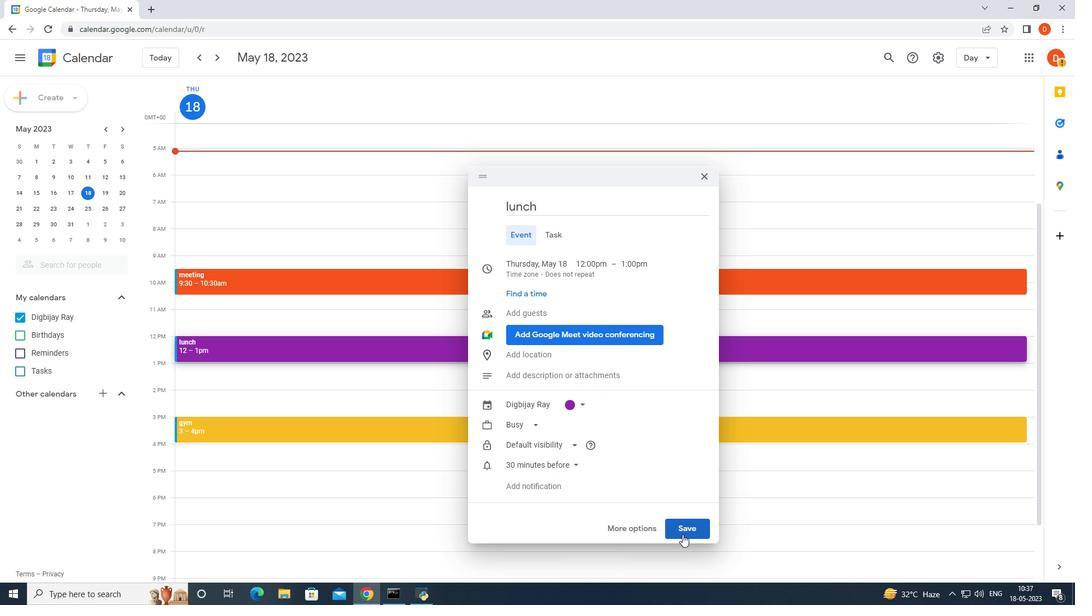 
Action: Mouse pressed left at (683, 534)
Screenshot: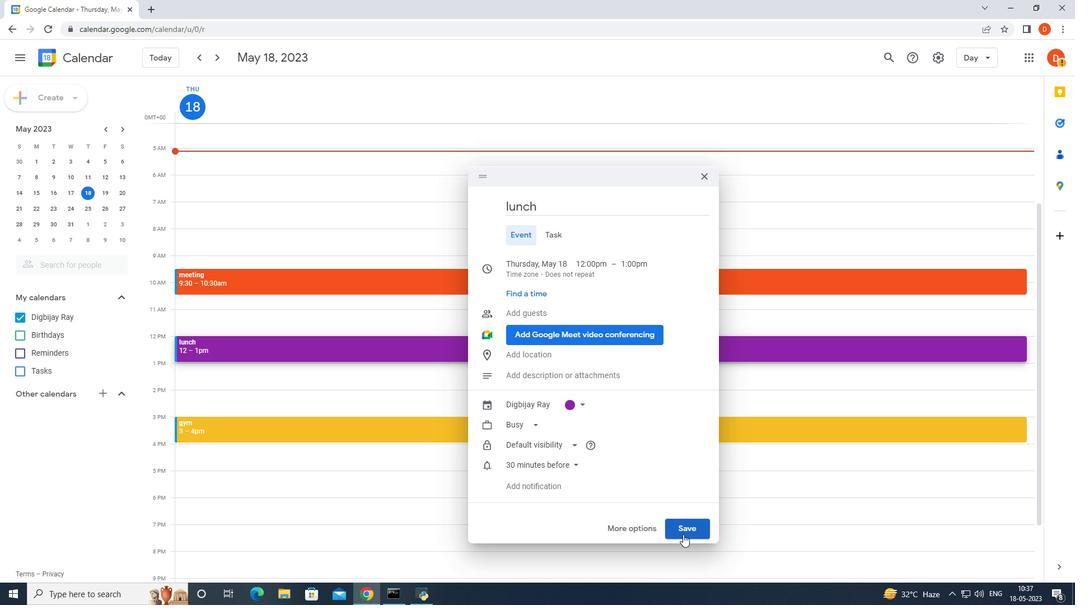 
Action: Mouse moved to (336, 262)
Screenshot: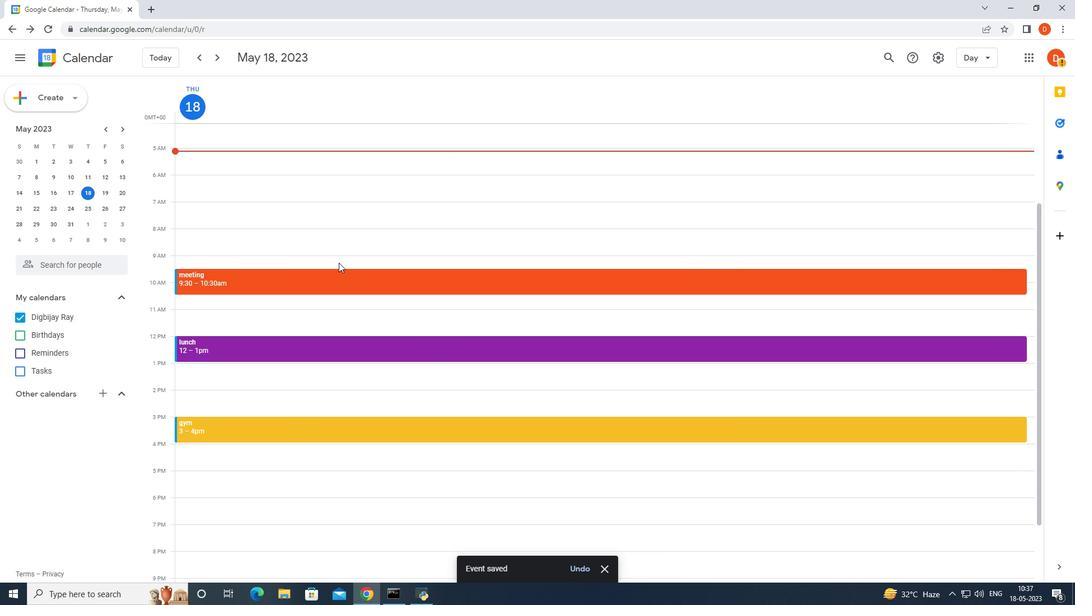 
